 Task: Look for space in Palma di Montechiaro, Italy from 2nd June, 2023 to 15th June, 2023 for 2 adults in price range Rs.10000 to Rs.15000. Place can be entire place with 1  bedroom having 1 bed and 1 bathroom. Property type can be house, flat, guest house, hotel. Booking option can be shelf check-in. Required host language is English.
Action: Mouse moved to (499, 86)
Screenshot: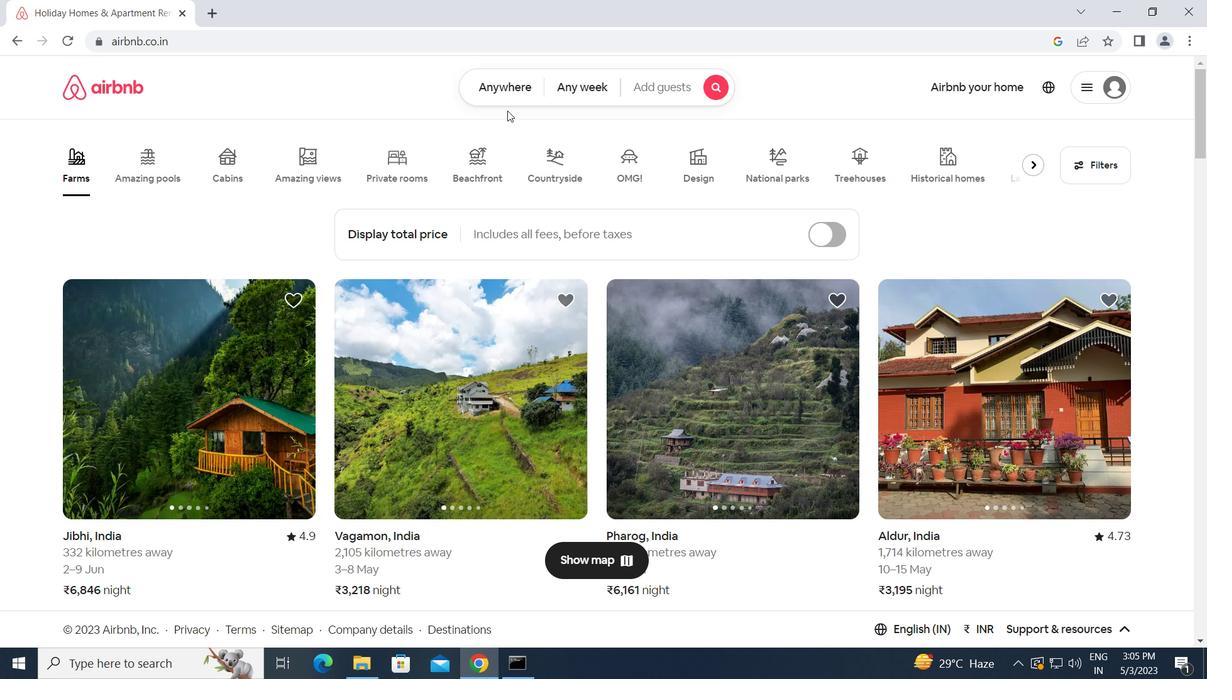 
Action: Mouse pressed left at (499, 86)
Screenshot: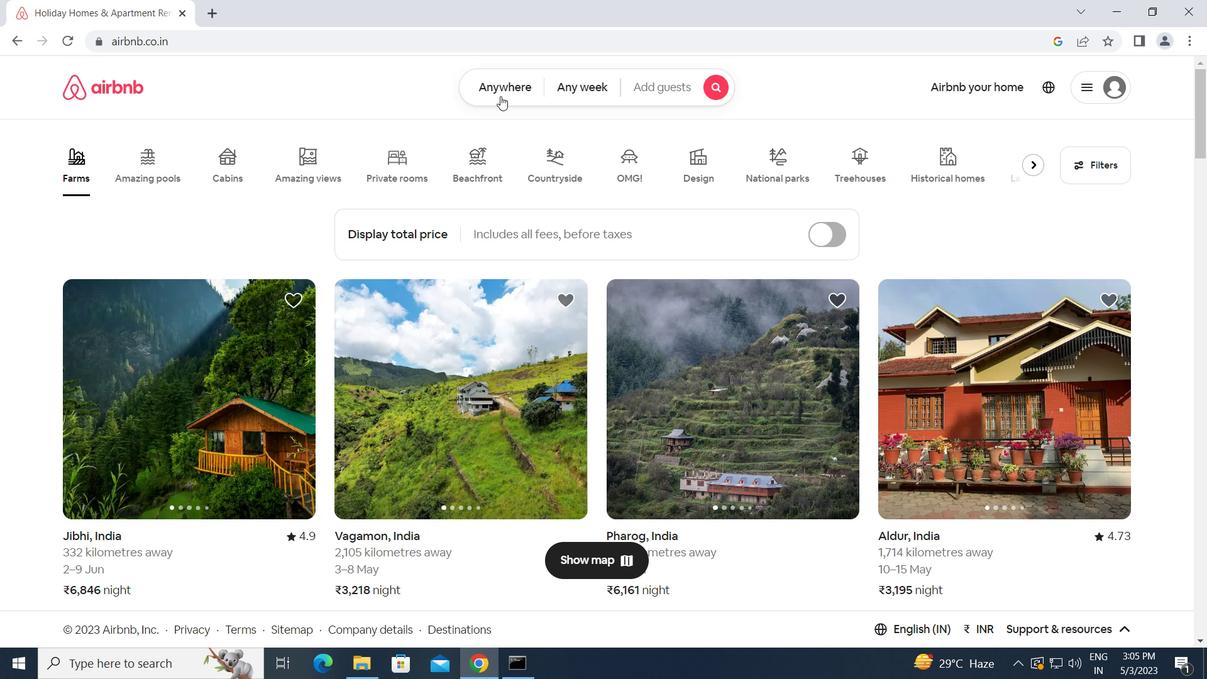 
Action: Mouse moved to (476, 138)
Screenshot: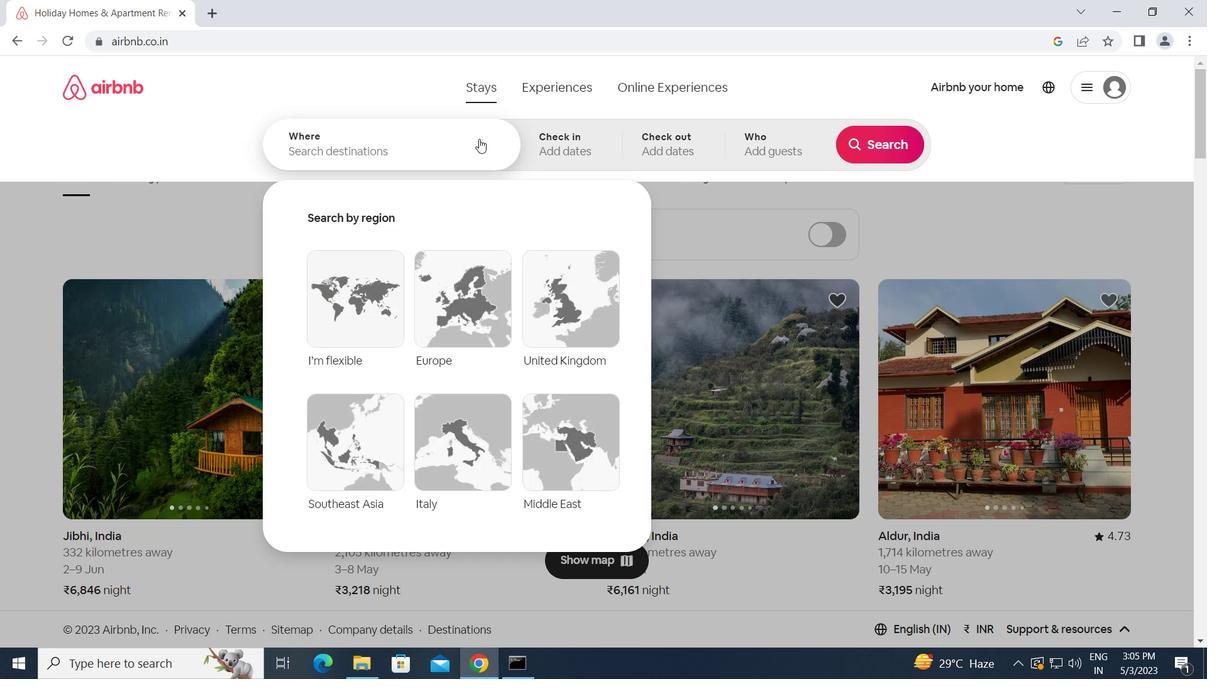
Action: Mouse pressed left at (476, 138)
Screenshot: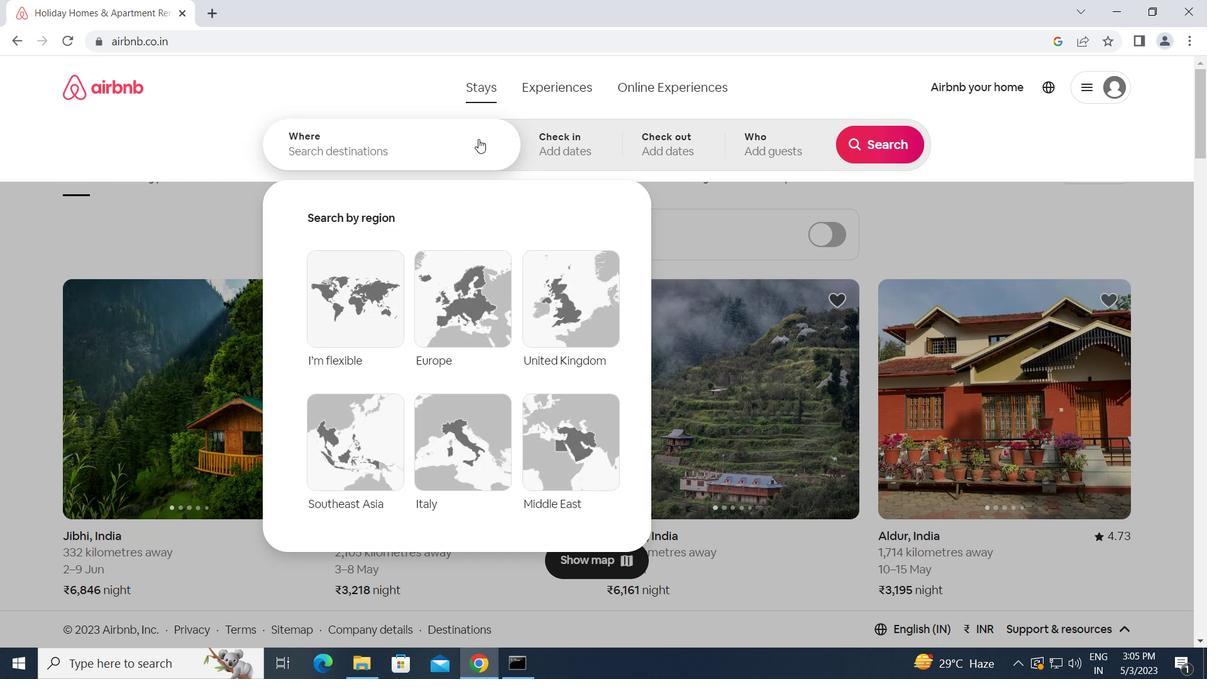 
Action: Key pressed <Key.caps_lock>m<Key.caps_lock>ontechiaro,<Key.space><Key.caps_lock>i<Key.caps_lock>taly<Key.enter>
Screenshot: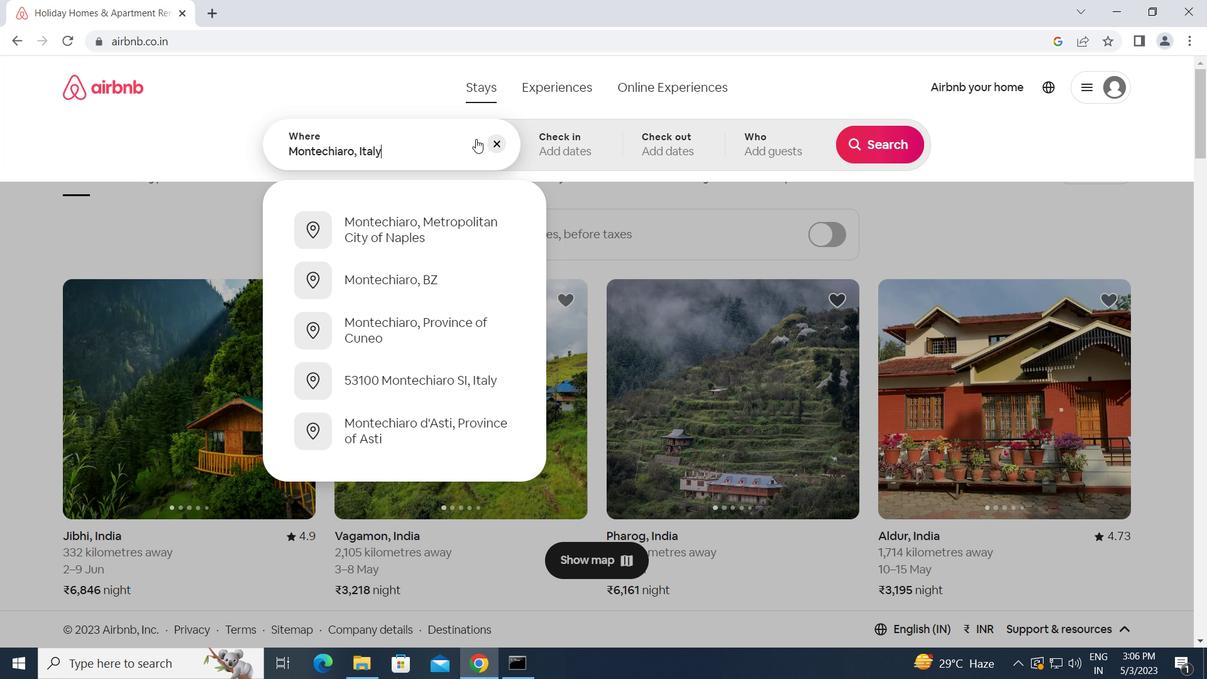 
Action: Mouse moved to (828, 330)
Screenshot: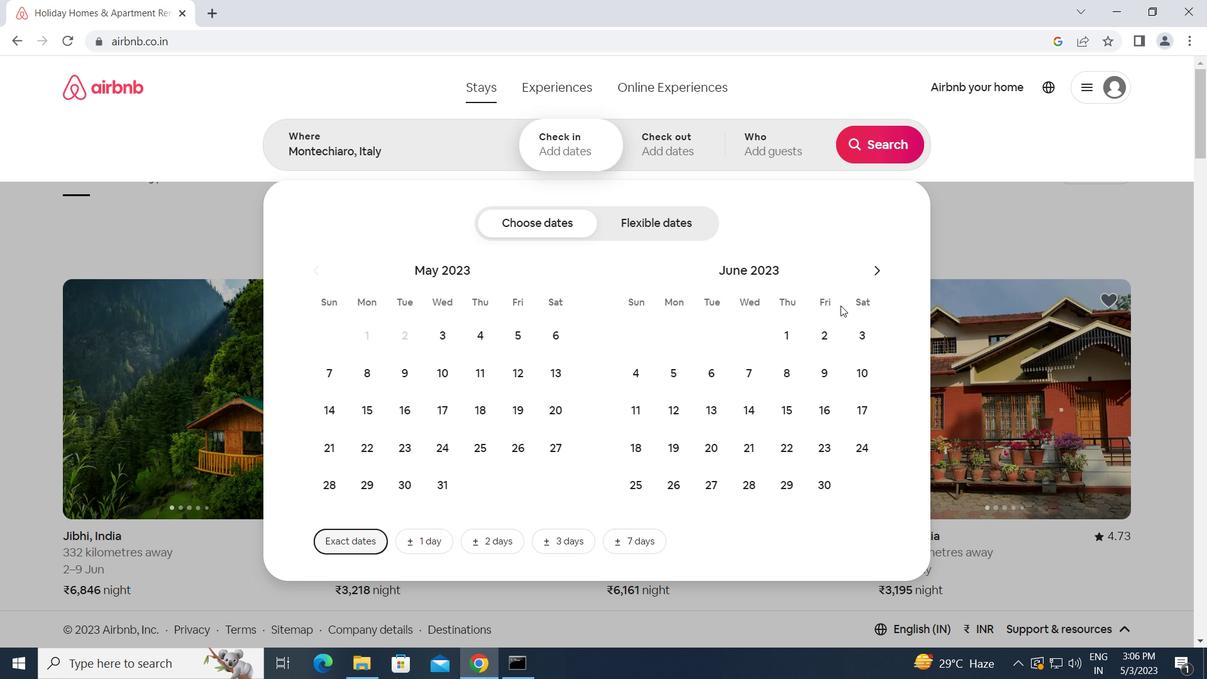 
Action: Mouse pressed left at (828, 330)
Screenshot: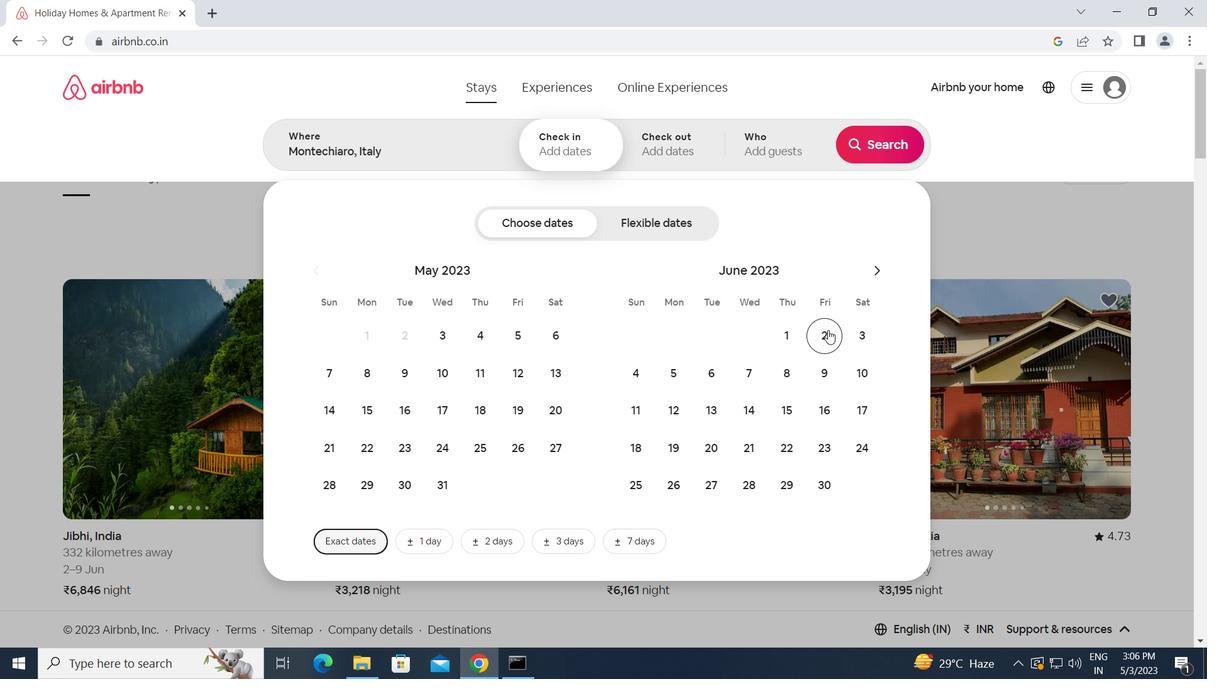 
Action: Mouse moved to (782, 411)
Screenshot: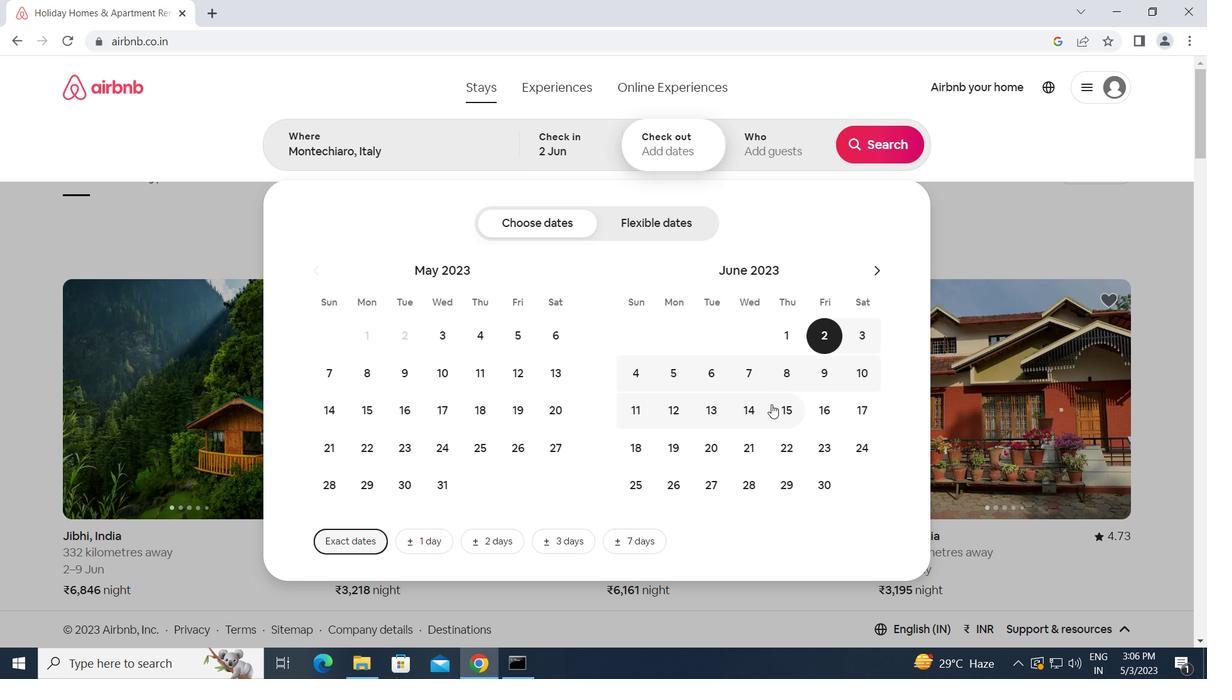 
Action: Mouse pressed left at (782, 411)
Screenshot: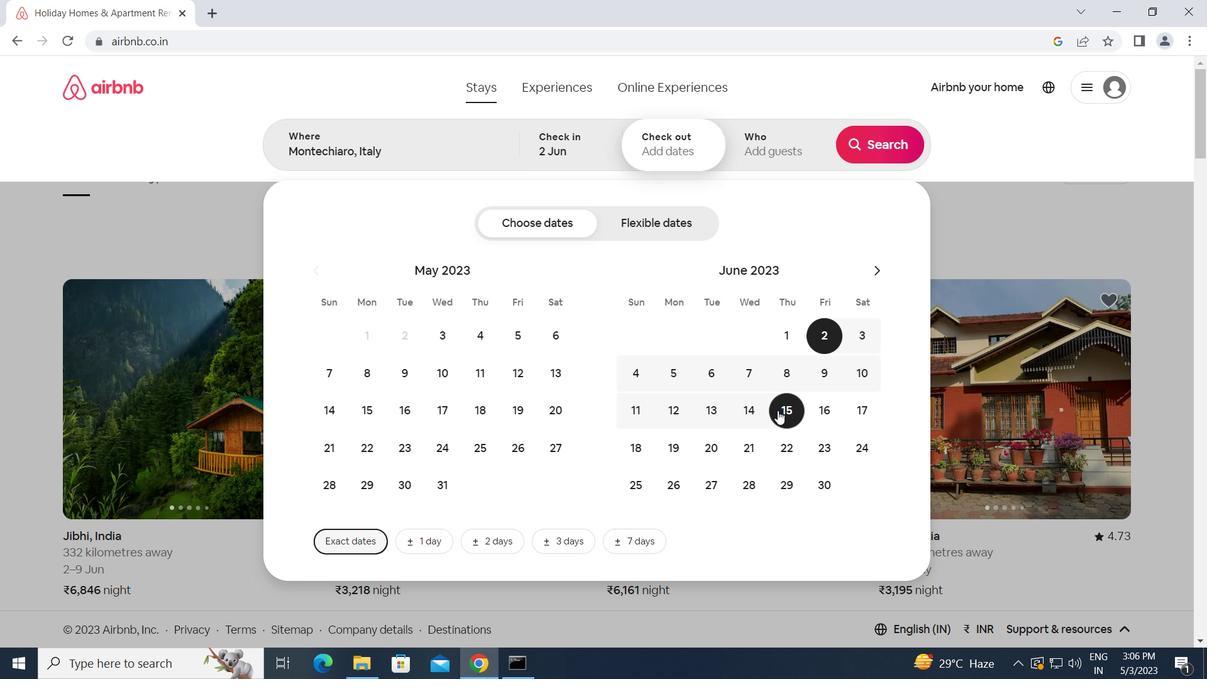 
Action: Mouse moved to (786, 147)
Screenshot: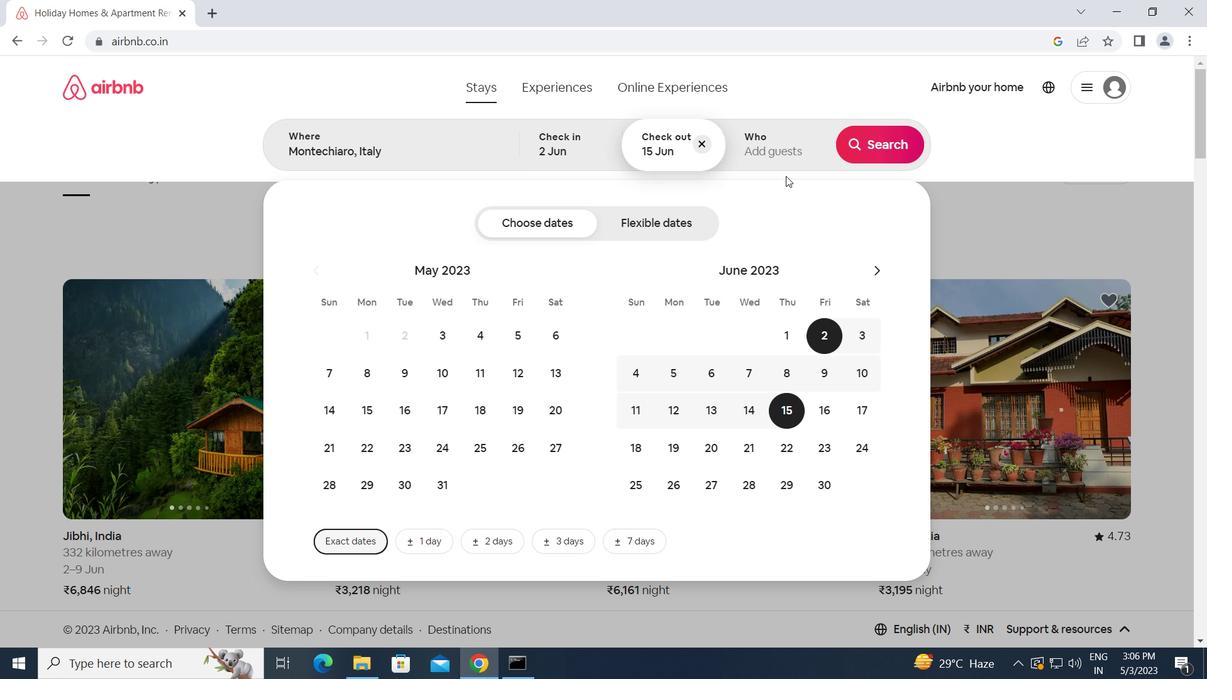 
Action: Mouse pressed left at (786, 147)
Screenshot: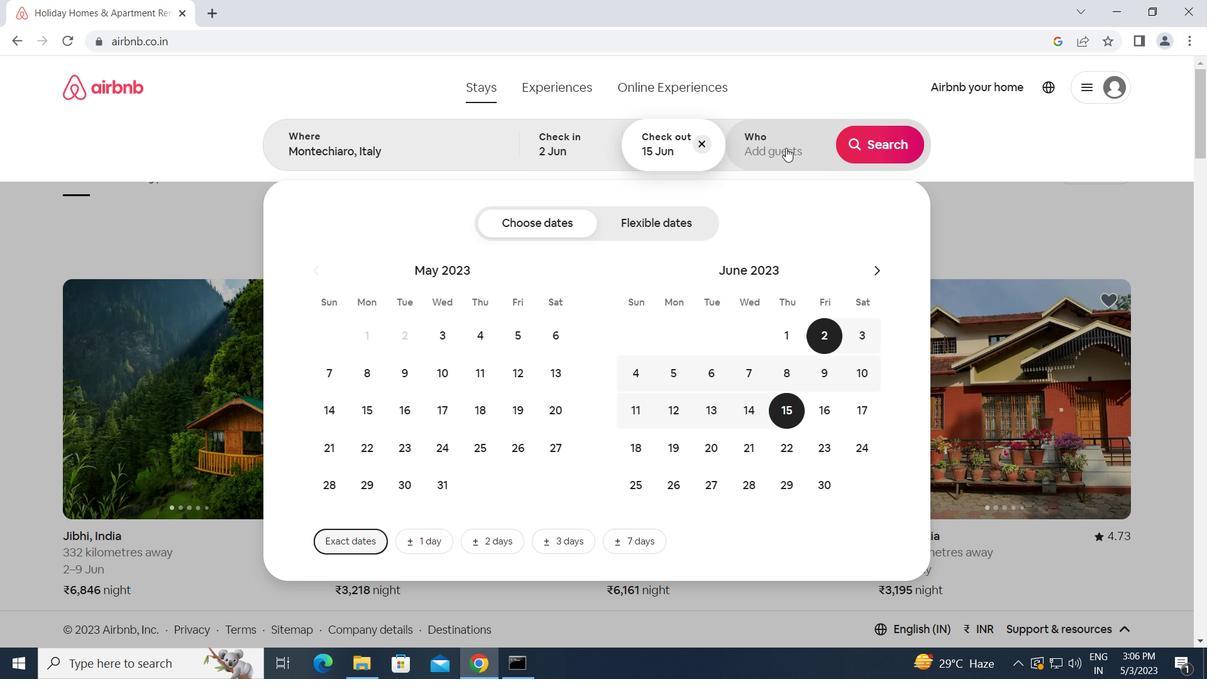 
Action: Mouse moved to (887, 230)
Screenshot: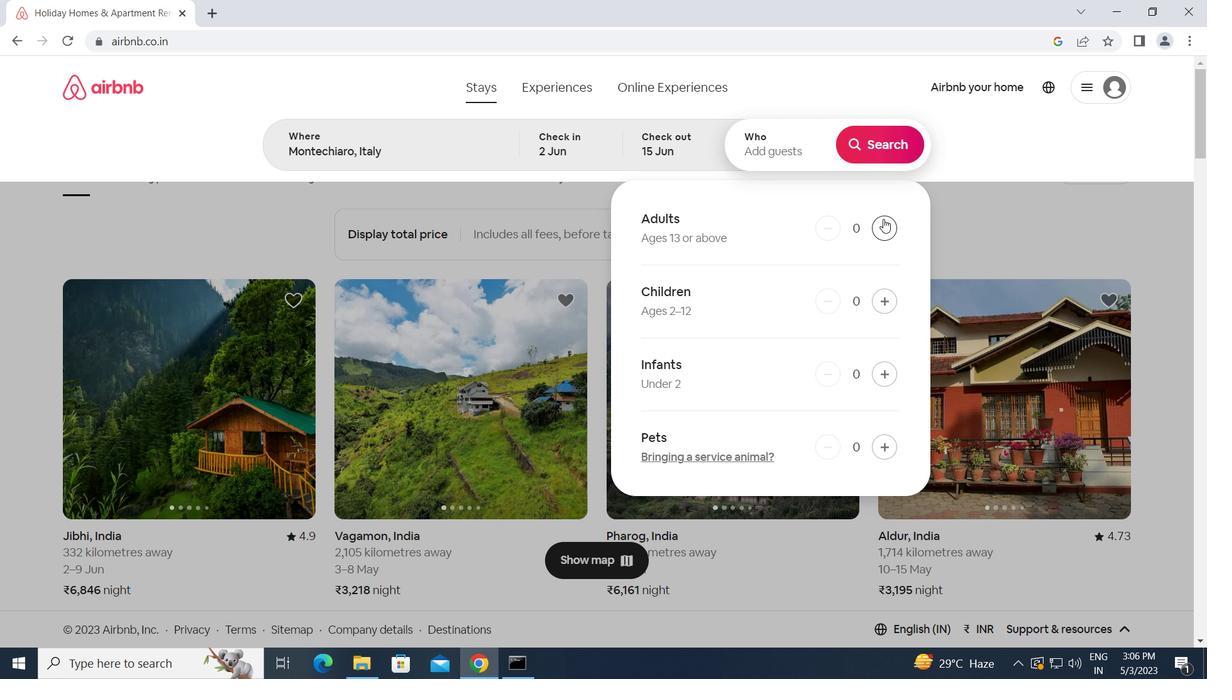 
Action: Mouse pressed left at (887, 230)
Screenshot: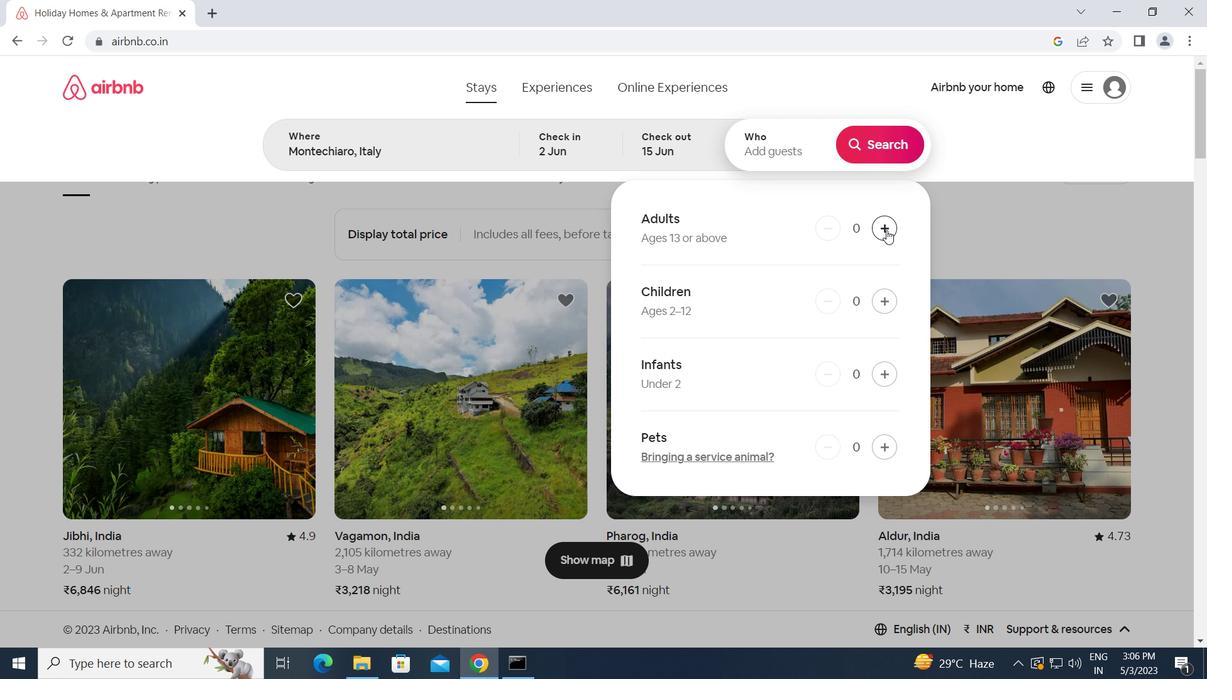 
Action: Mouse pressed left at (887, 230)
Screenshot: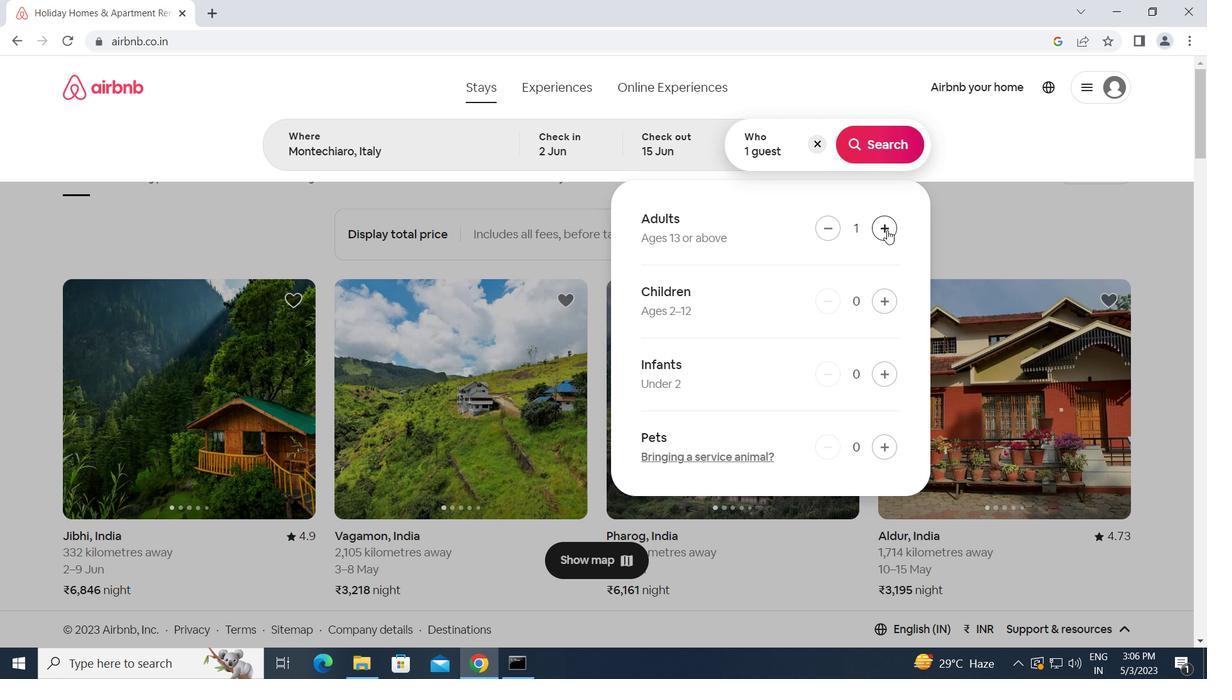 
Action: Mouse moved to (881, 139)
Screenshot: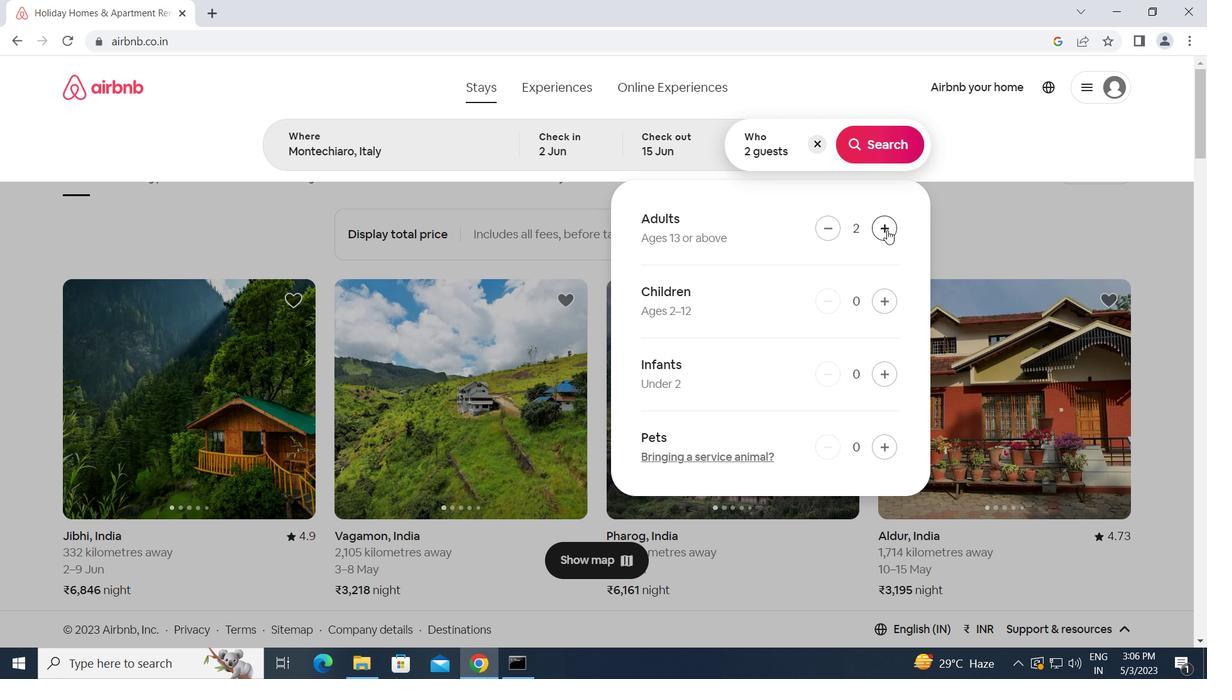 
Action: Mouse pressed left at (881, 139)
Screenshot: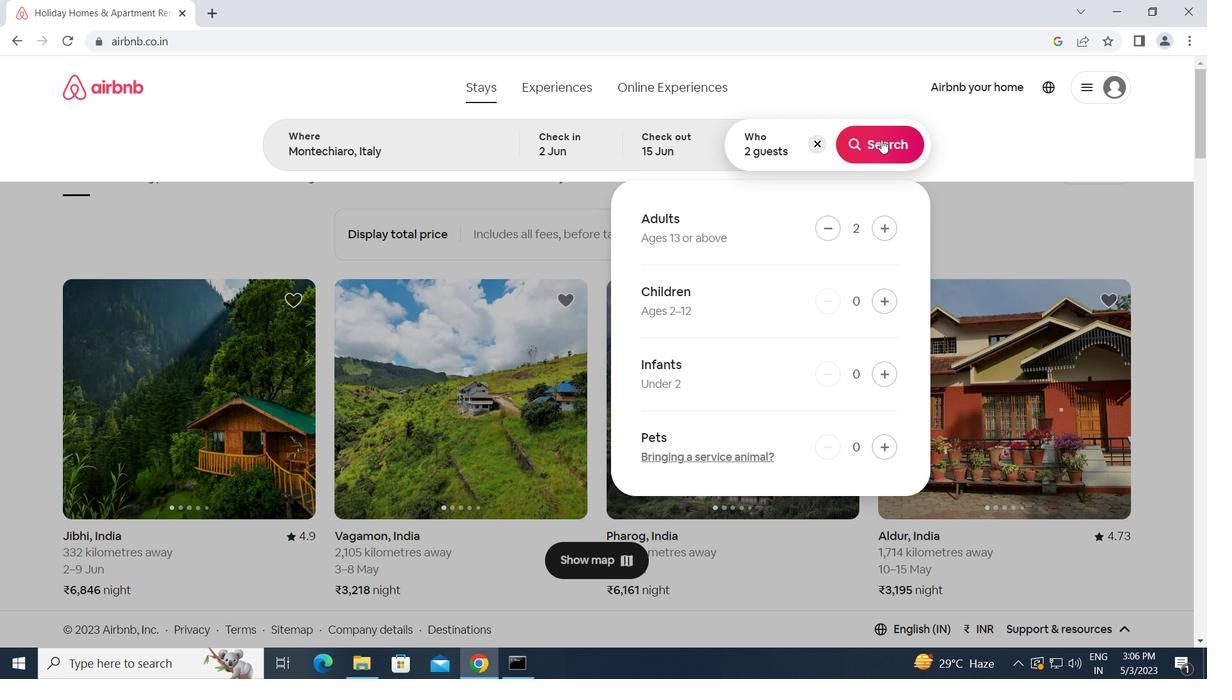 
Action: Mouse moved to (1146, 149)
Screenshot: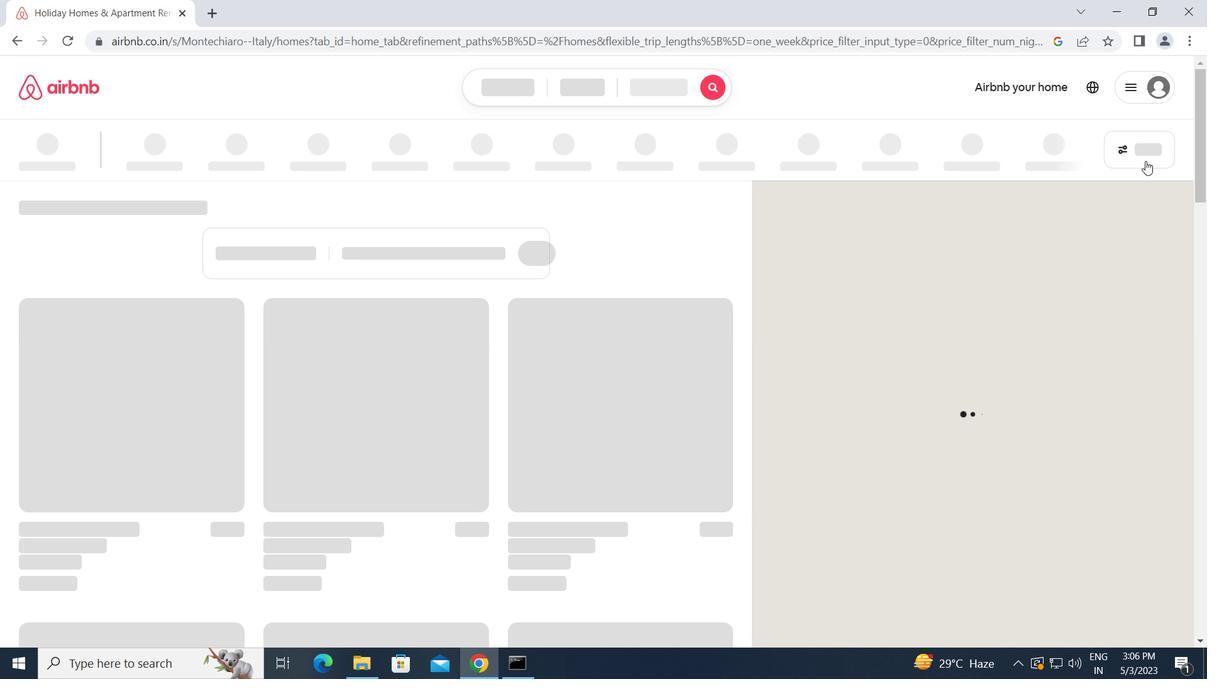 
Action: Mouse pressed left at (1146, 149)
Screenshot: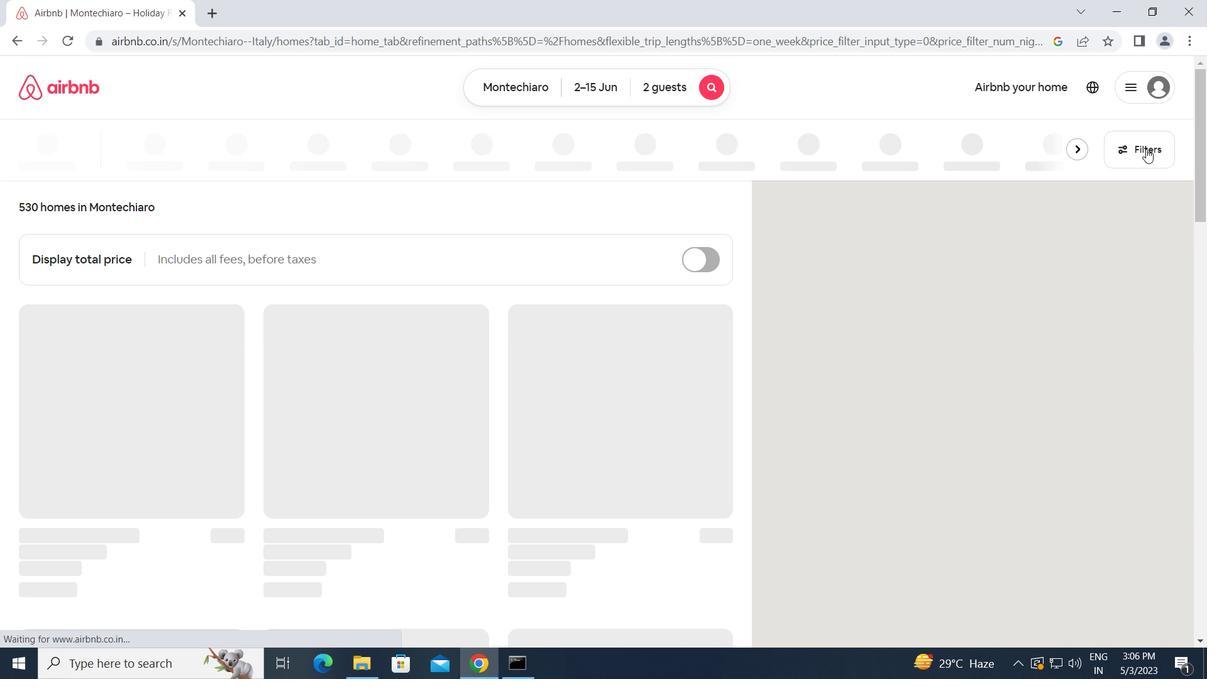 
Action: Mouse moved to (396, 349)
Screenshot: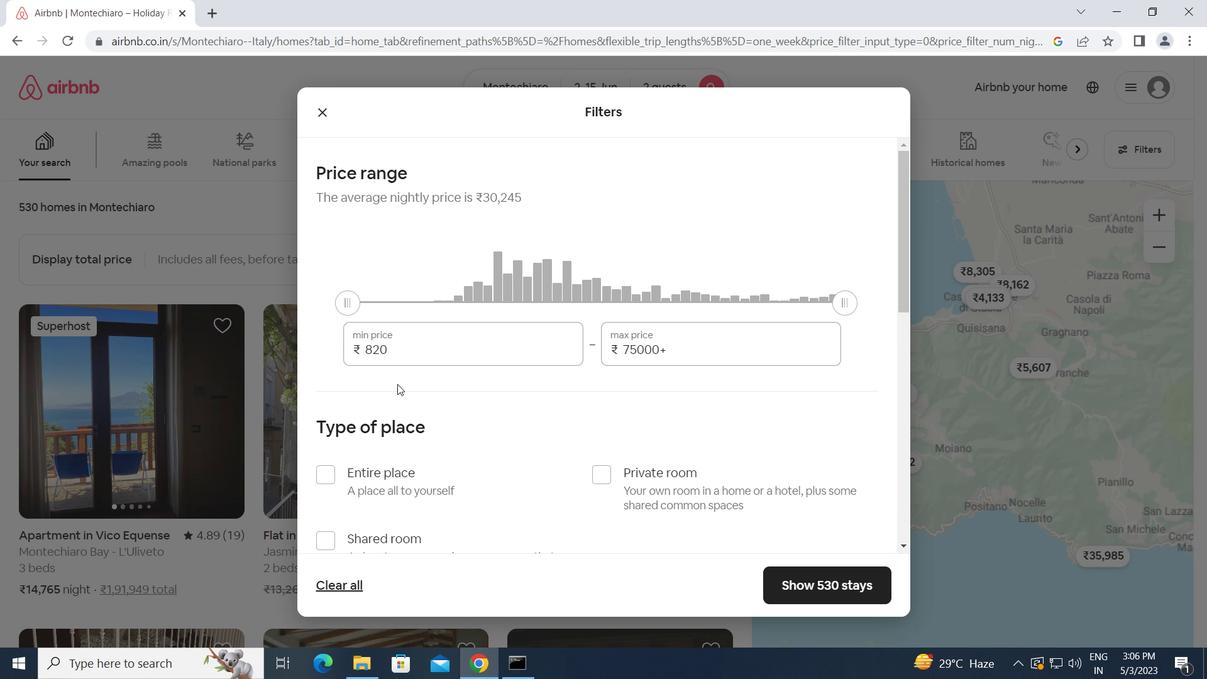
Action: Mouse pressed left at (396, 349)
Screenshot: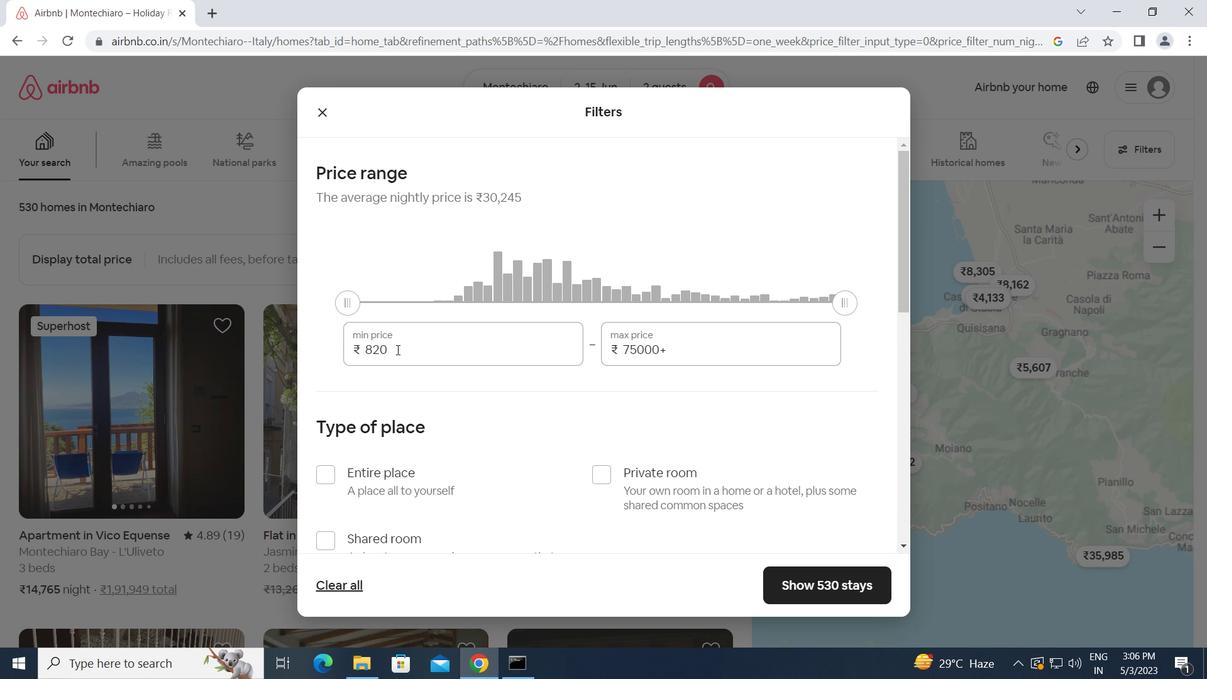 
Action: Mouse moved to (360, 357)
Screenshot: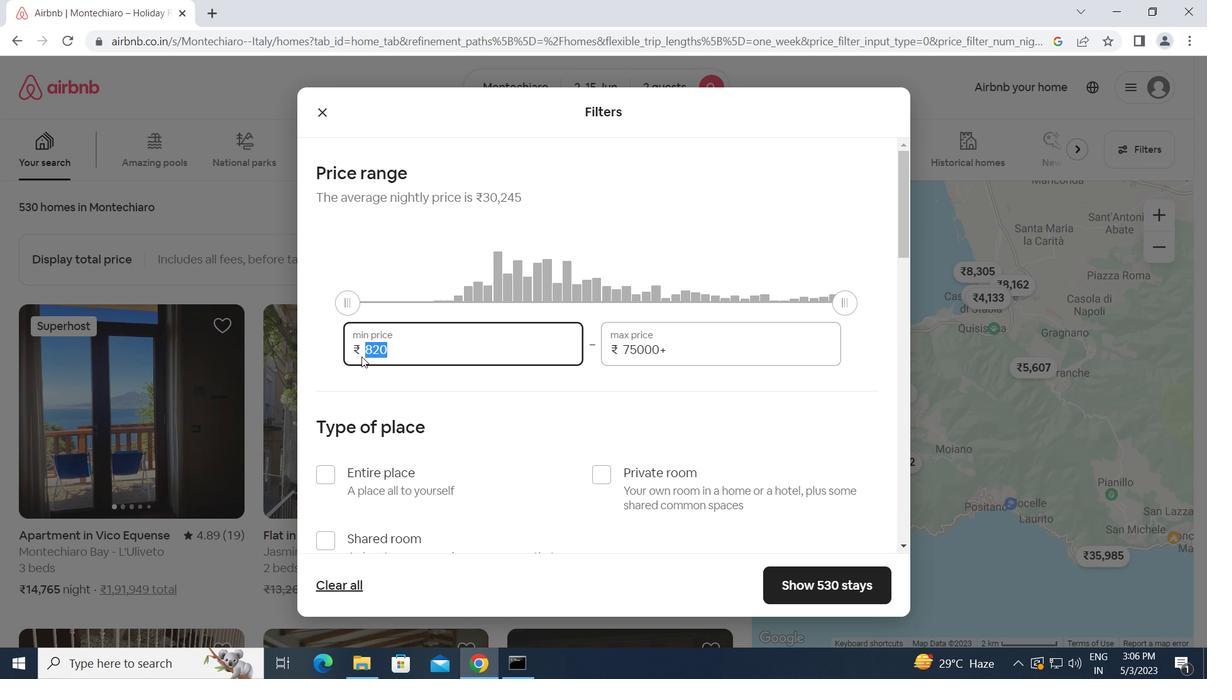 
Action: Key pressed 15<Key.backspace>0000<Key.tab>15000
Screenshot: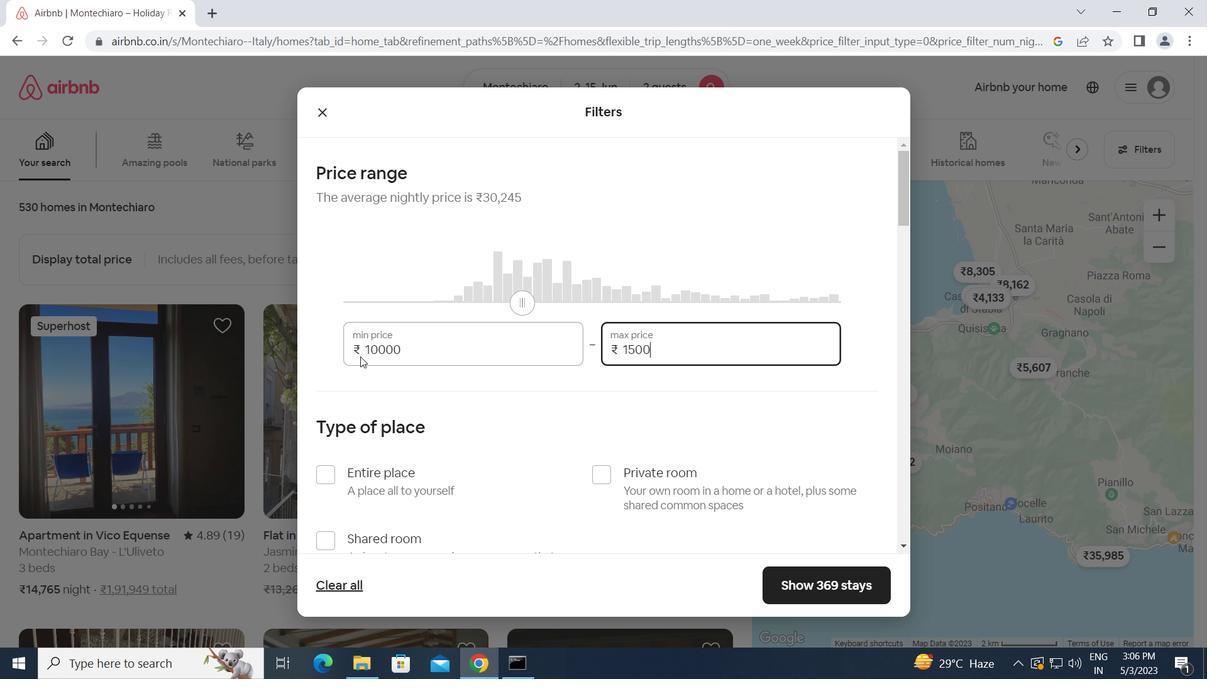 
Action: Mouse moved to (325, 477)
Screenshot: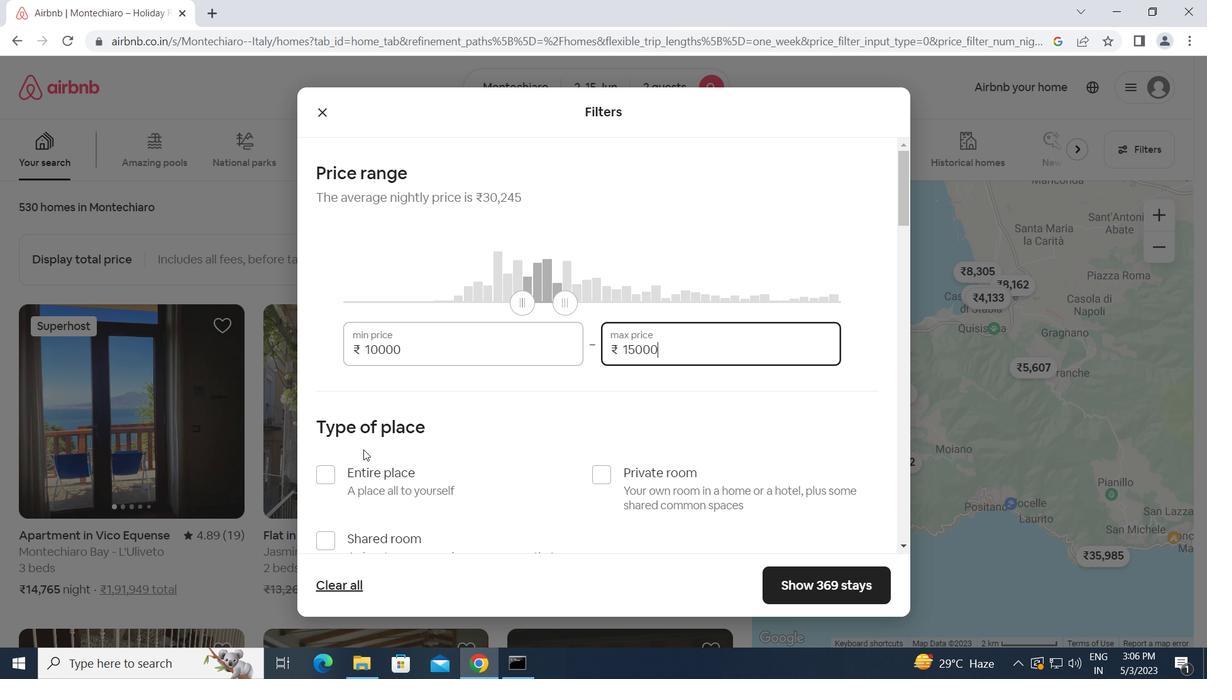 
Action: Mouse pressed left at (325, 477)
Screenshot: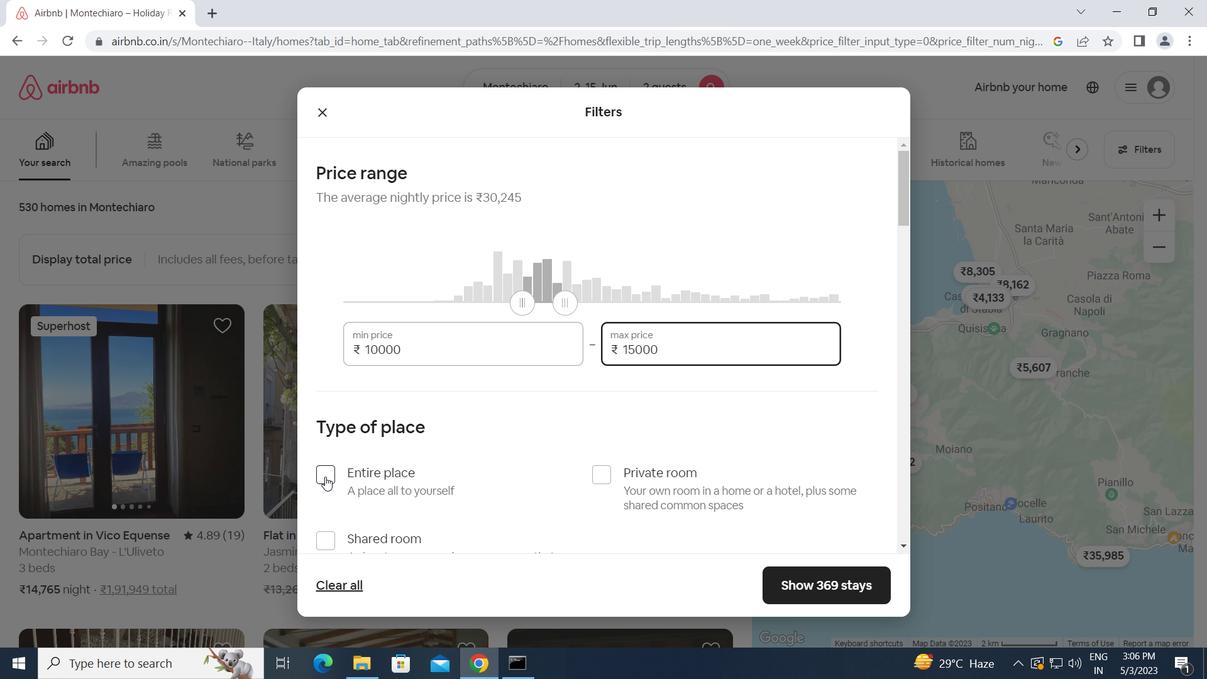 
Action: Mouse moved to (426, 477)
Screenshot: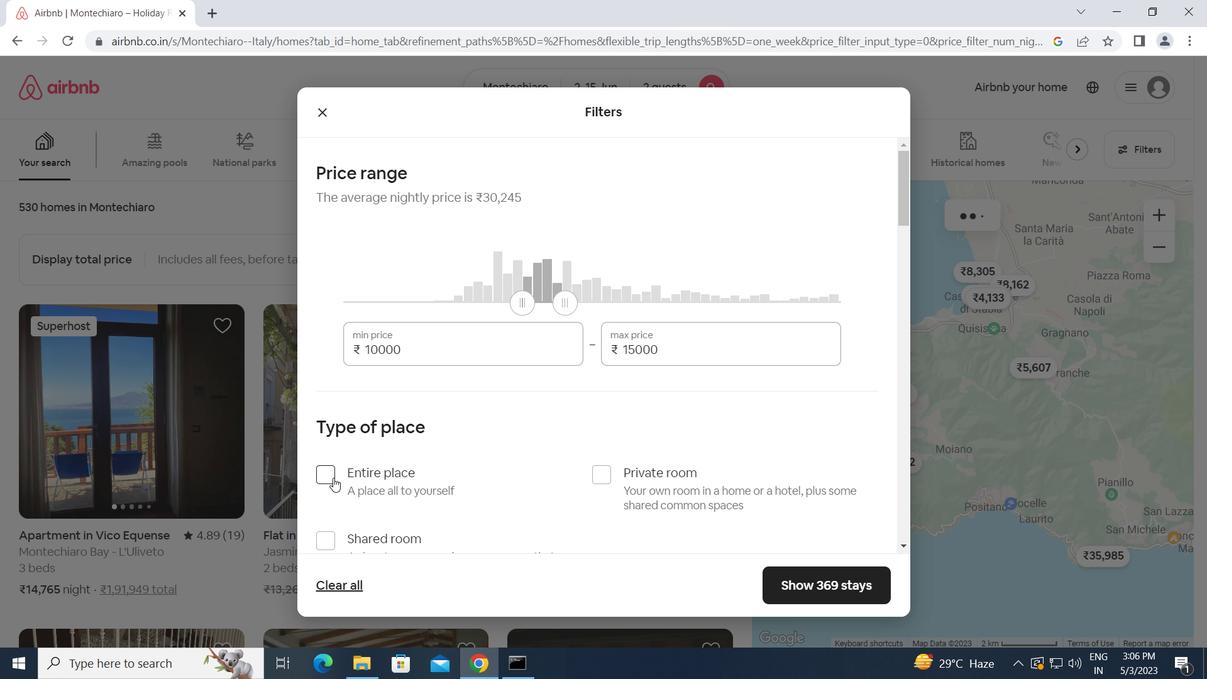 
Action: Mouse scrolled (426, 477) with delta (0, 0)
Screenshot: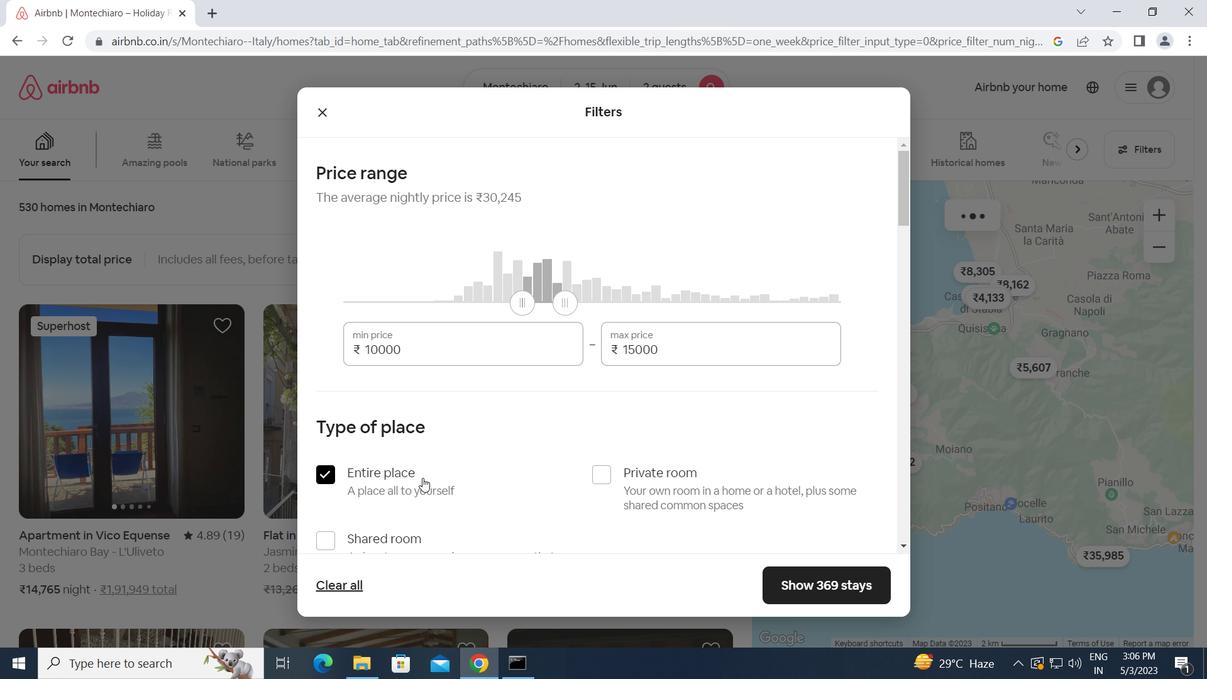 
Action: Mouse scrolled (426, 477) with delta (0, 0)
Screenshot: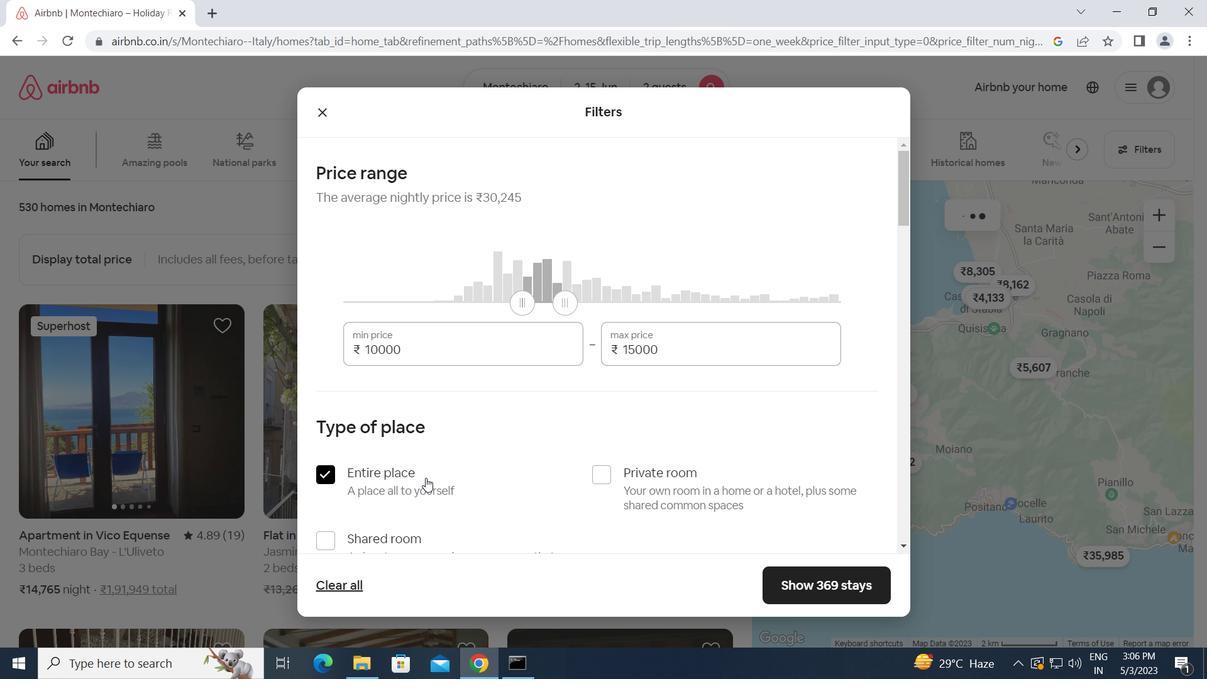
Action: Mouse scrolled (426, 477) with delta (0, 0)
Screenshot: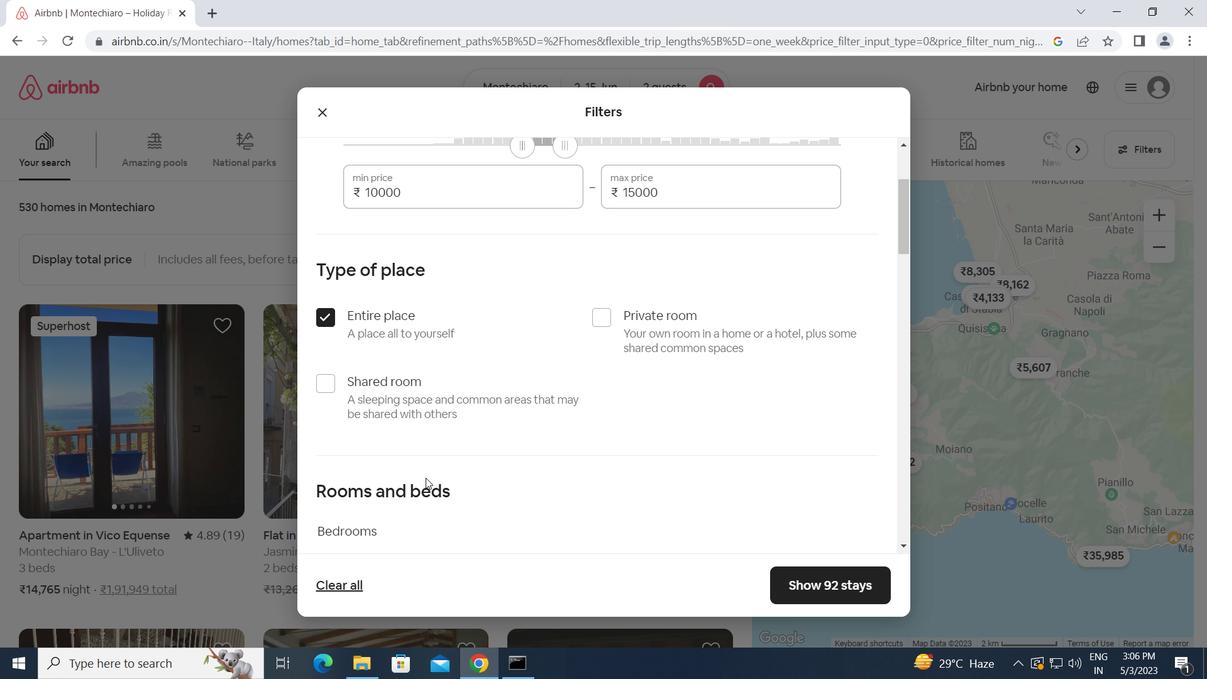 
Action: Mouse scrolled (426, 477) with delta (0, 0)
Screenshot: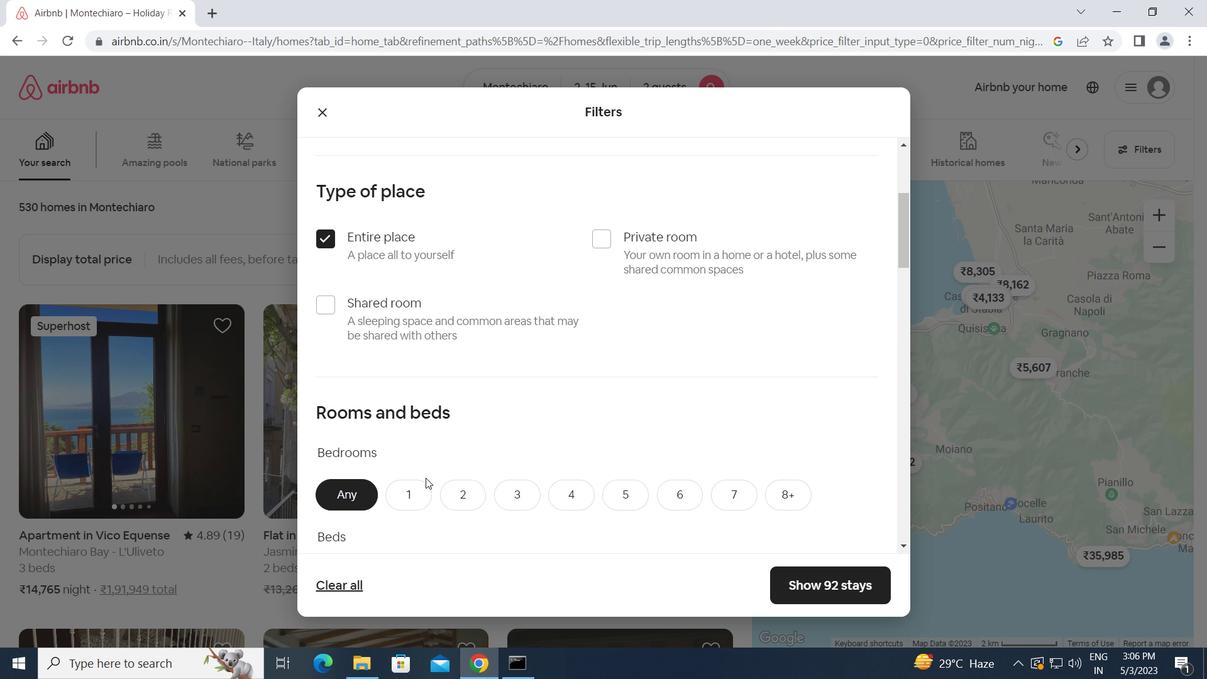 
Action: Mouse moved to (416, 420)
Screenshot: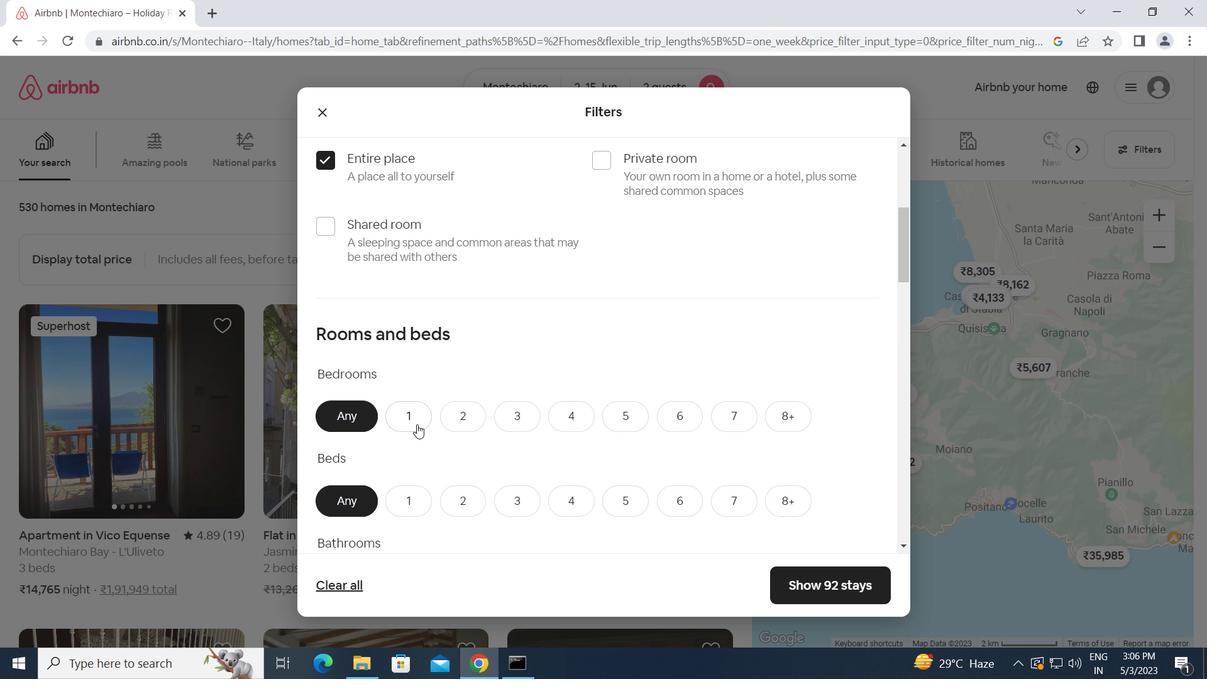 
Action: Mouse pressed left at (416, 420)
Screenshot: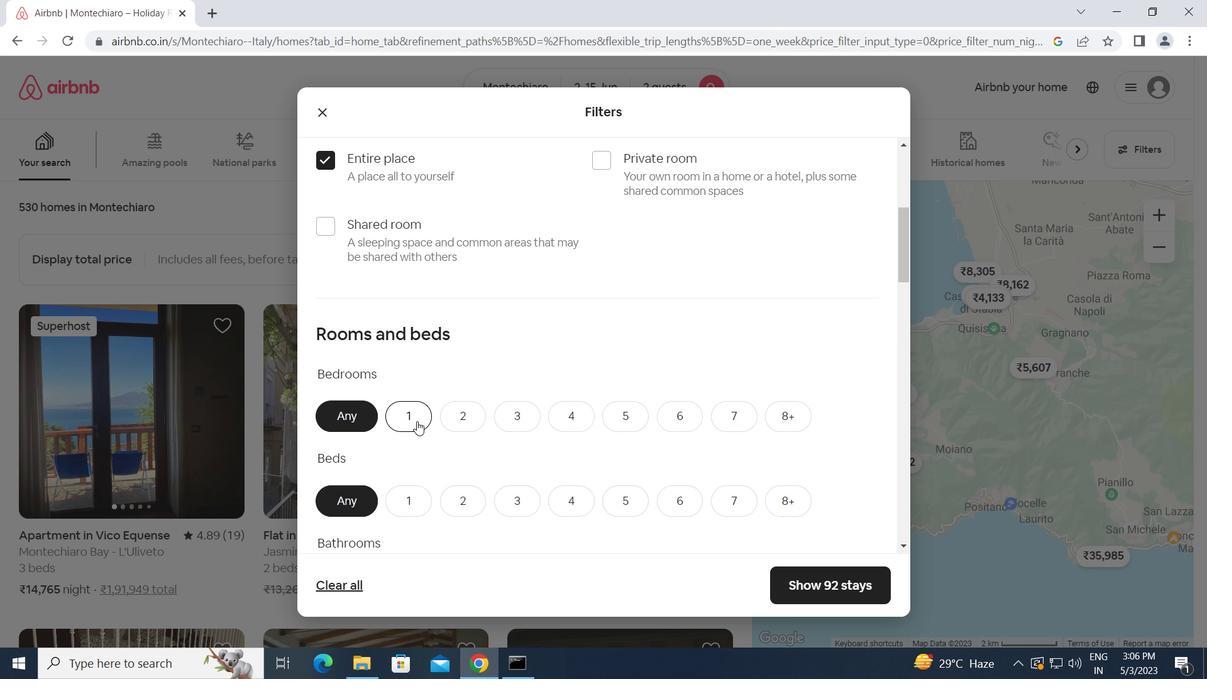 
Action: Mouse moved to (410, 495)
Screenshot: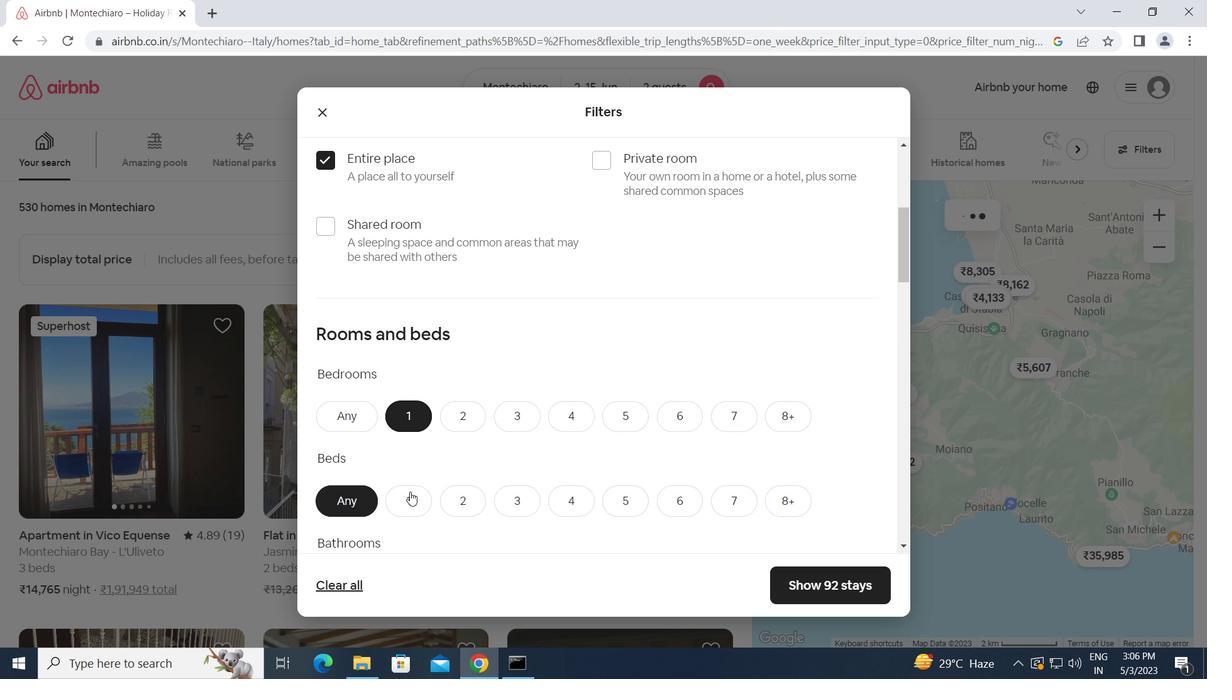 
Action: Mouse pressed left at (410, 495)
Screenshot: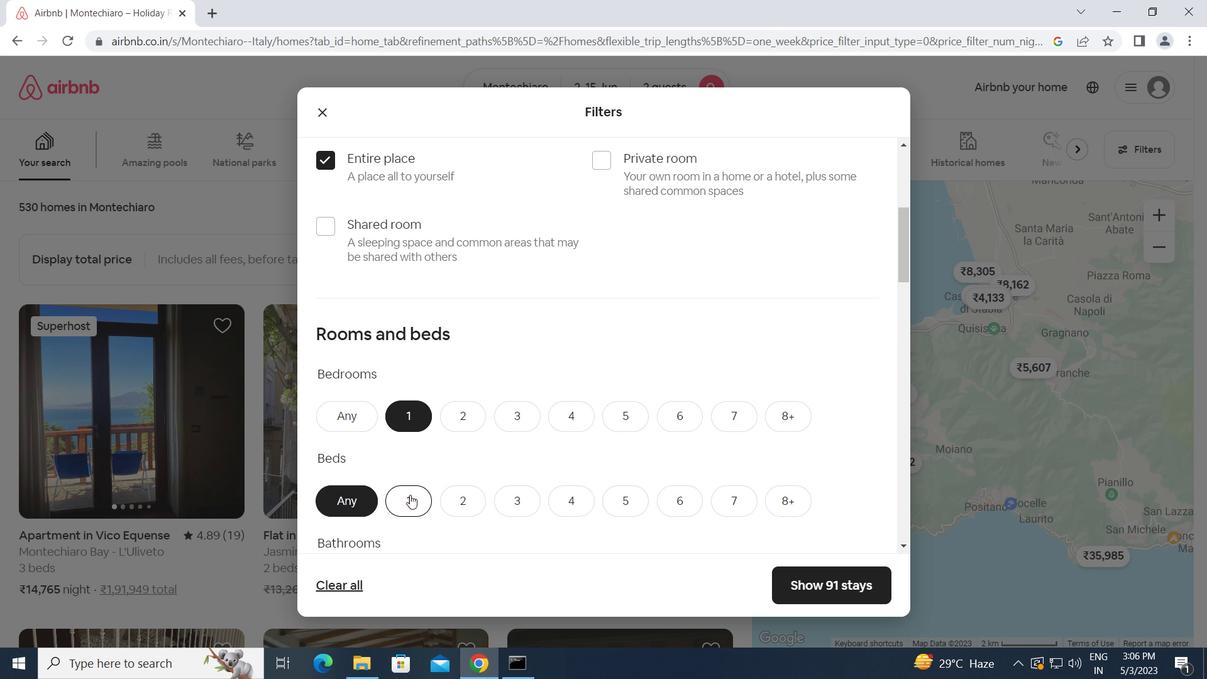 
Action: Mouse scrolled (410, 494) with delta (0, 0)
Screenshot: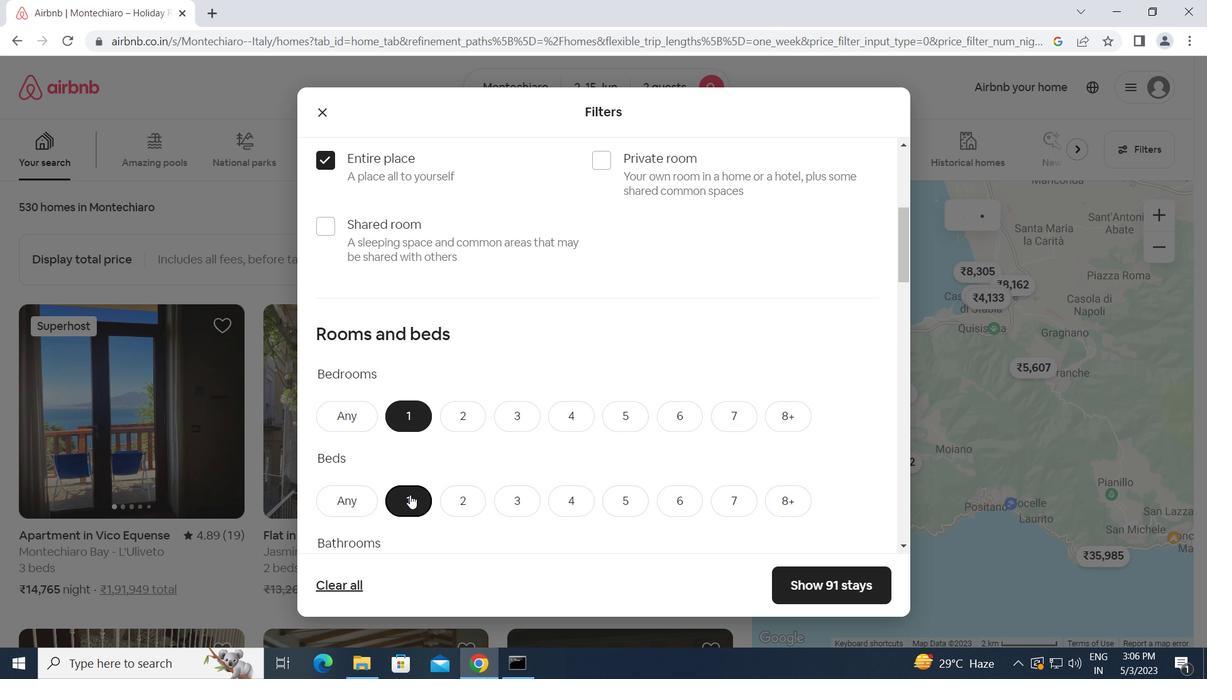
Action: Mouse scrolled (410, 494) with delta (0, 0)
Screenshot: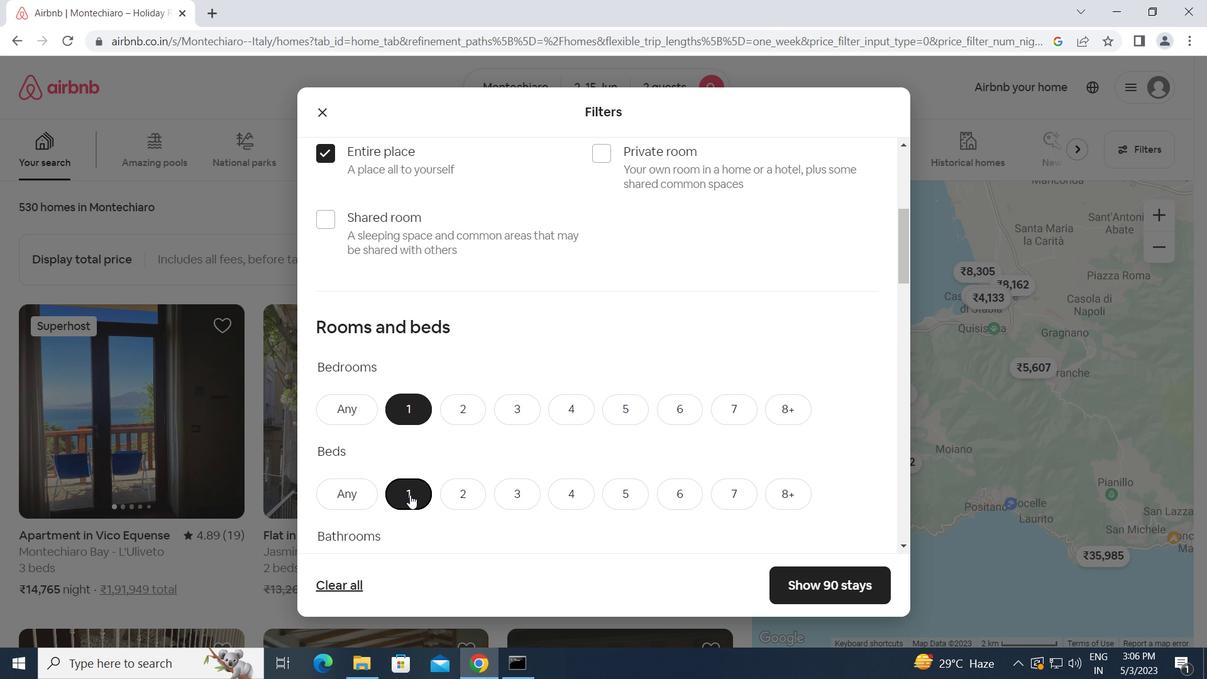 
Action: Mouse moved to (411, 427)
Screenshot: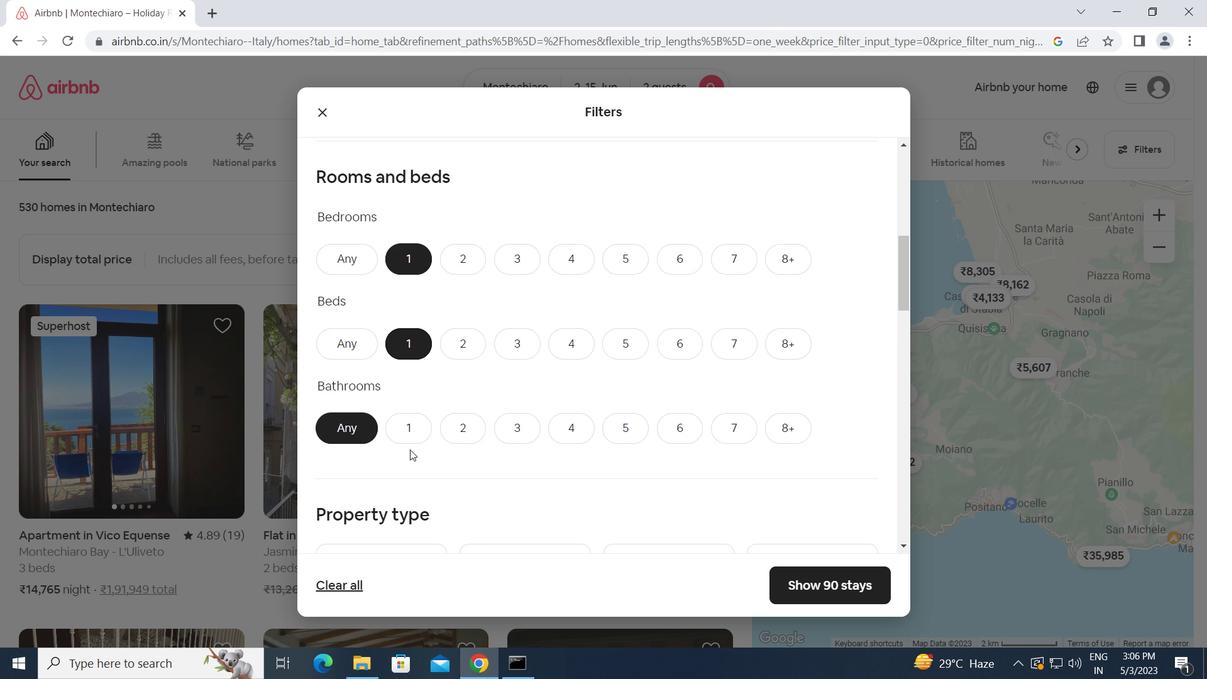 
Action: Mouse pressed left at (411, 427)
Screenshot: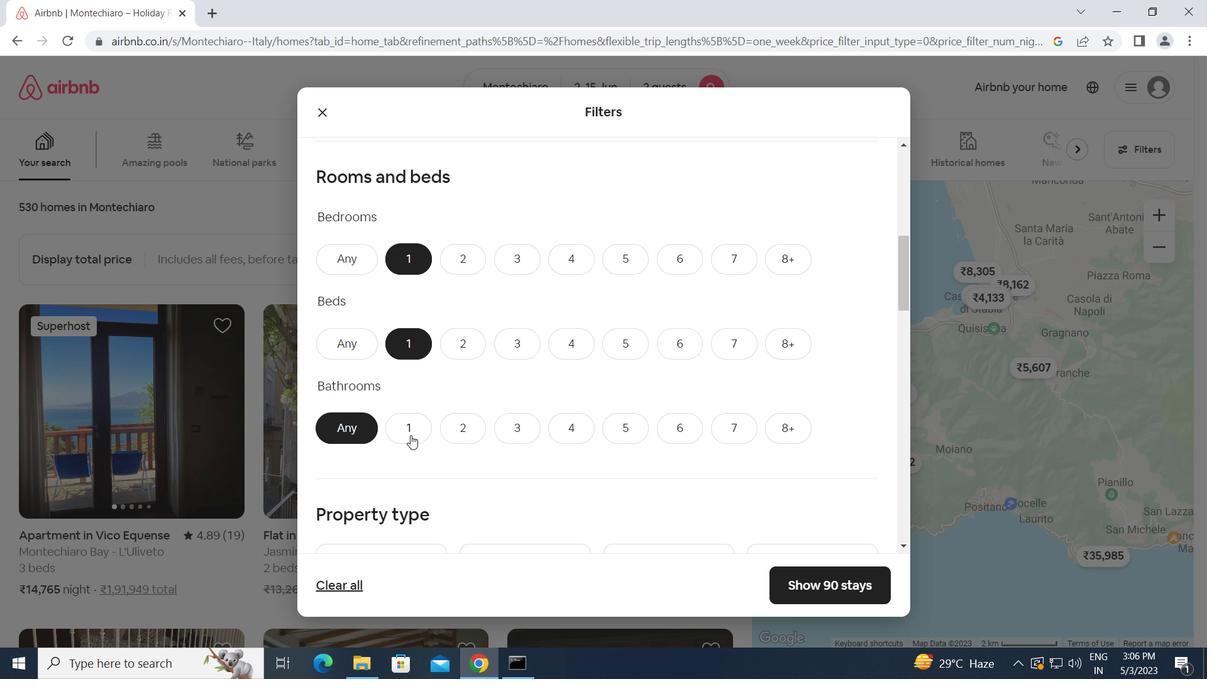
Action: Mouse moved to (476, 465)
Screenshot: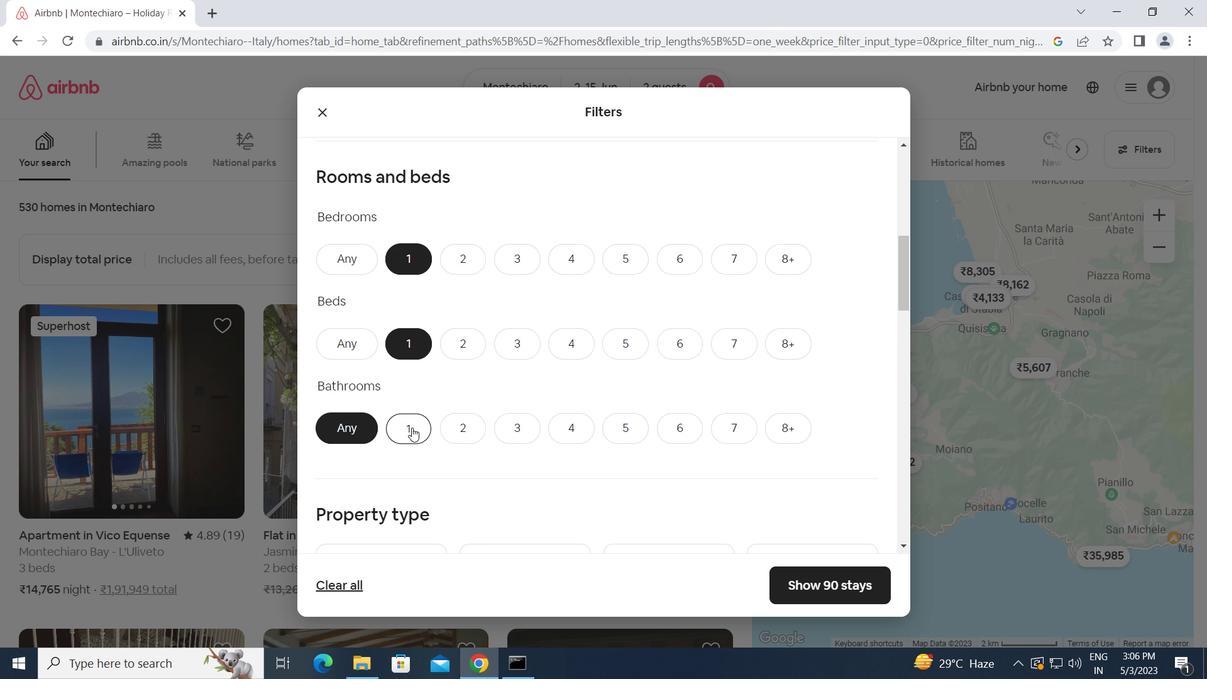 
Action: Mouse scrolled (476, 464) with delta (0, 0)
Screenshot: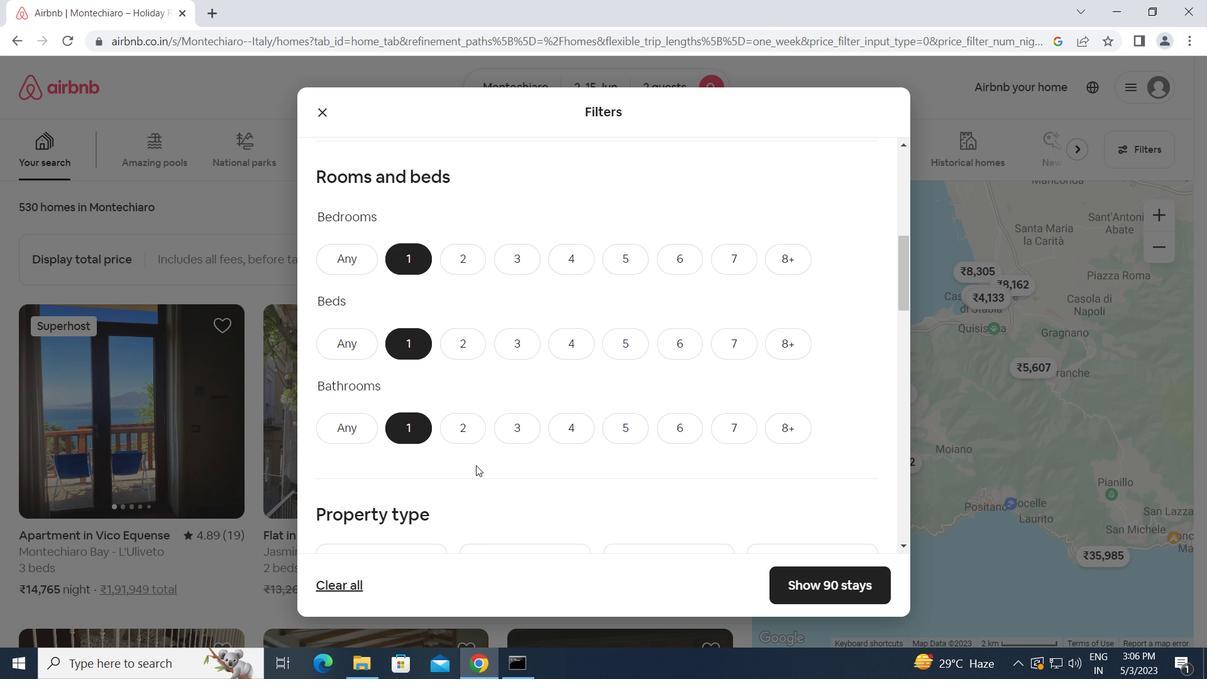 
Action: Mouse scrolled (476, 464) with delta (0, 0)
Screenshot: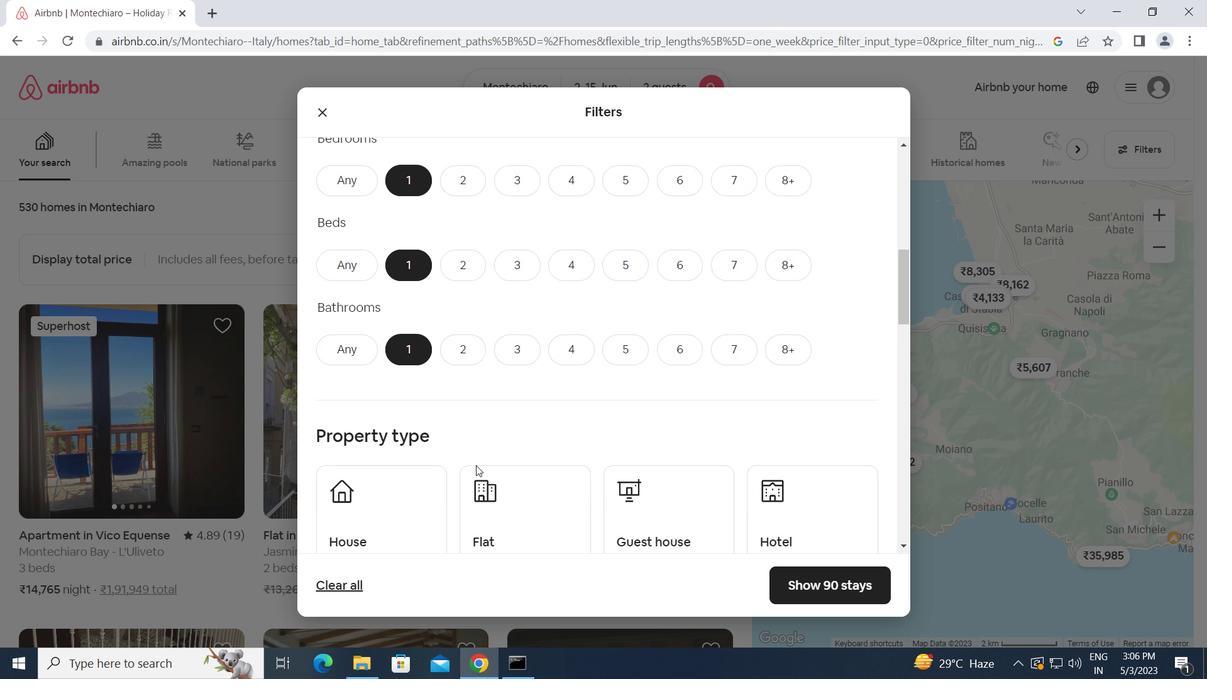 
Action: Mouse moved to (376, 433)
Screenshot: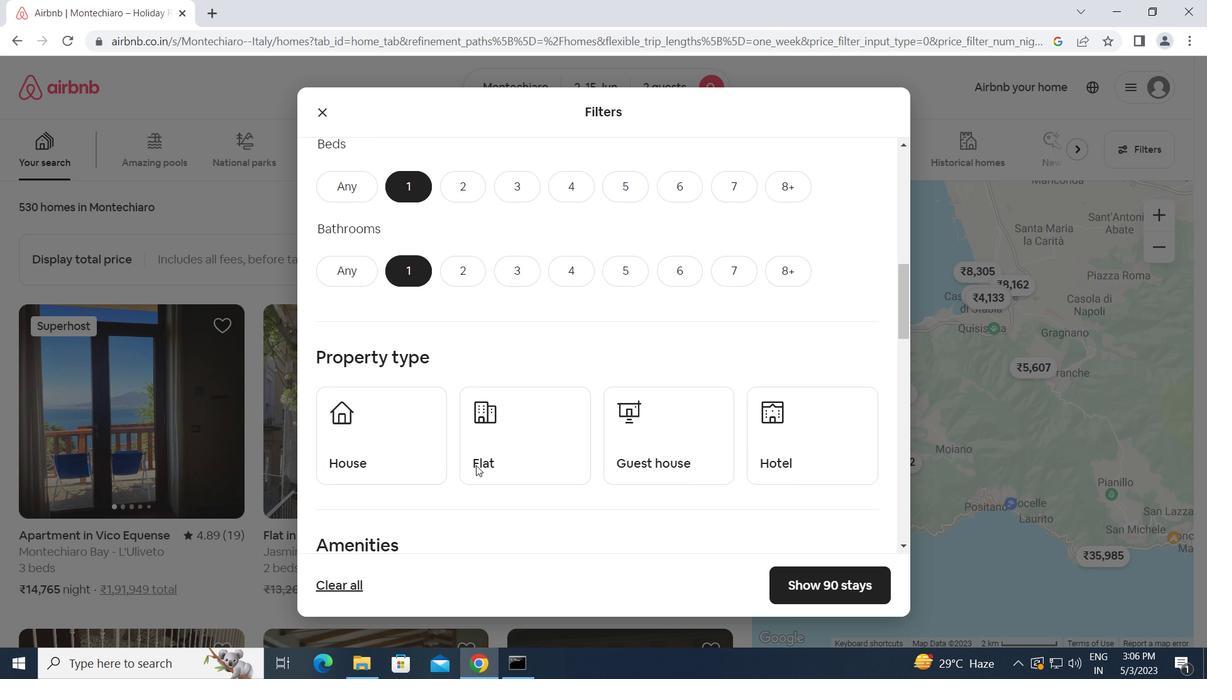 
Action: Mouse pressed left at (376, 433)
Screenshot: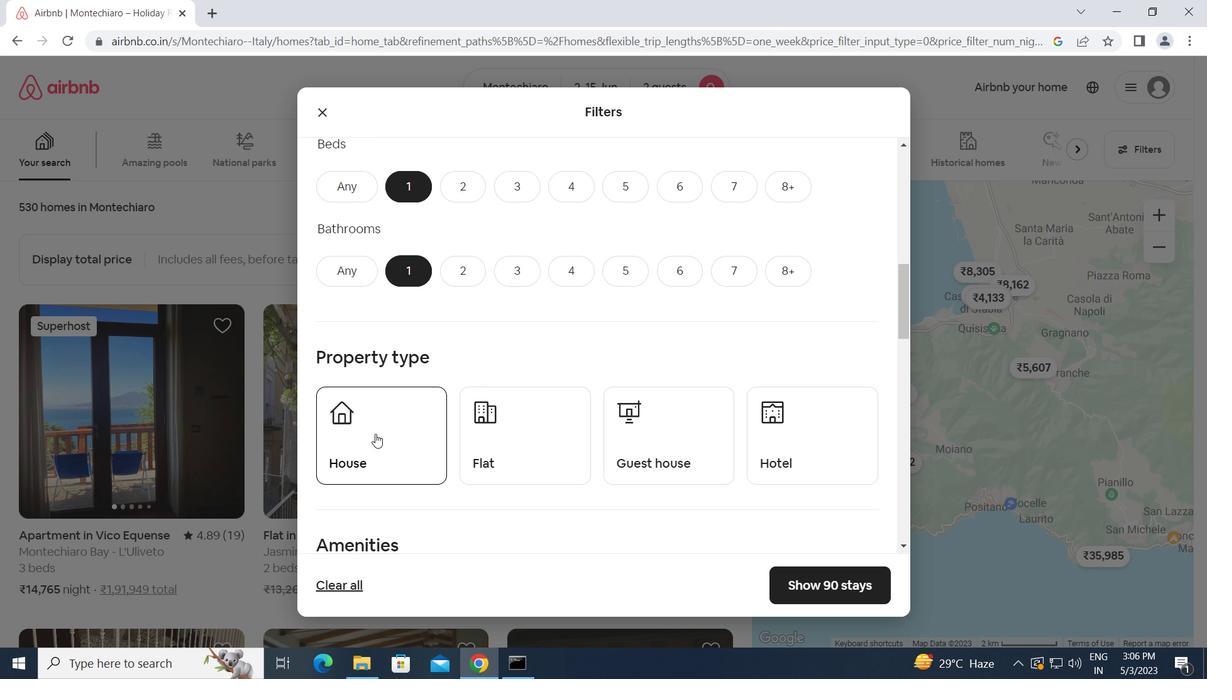 
Action: Mouse moved to (508, 452)
Screenshot: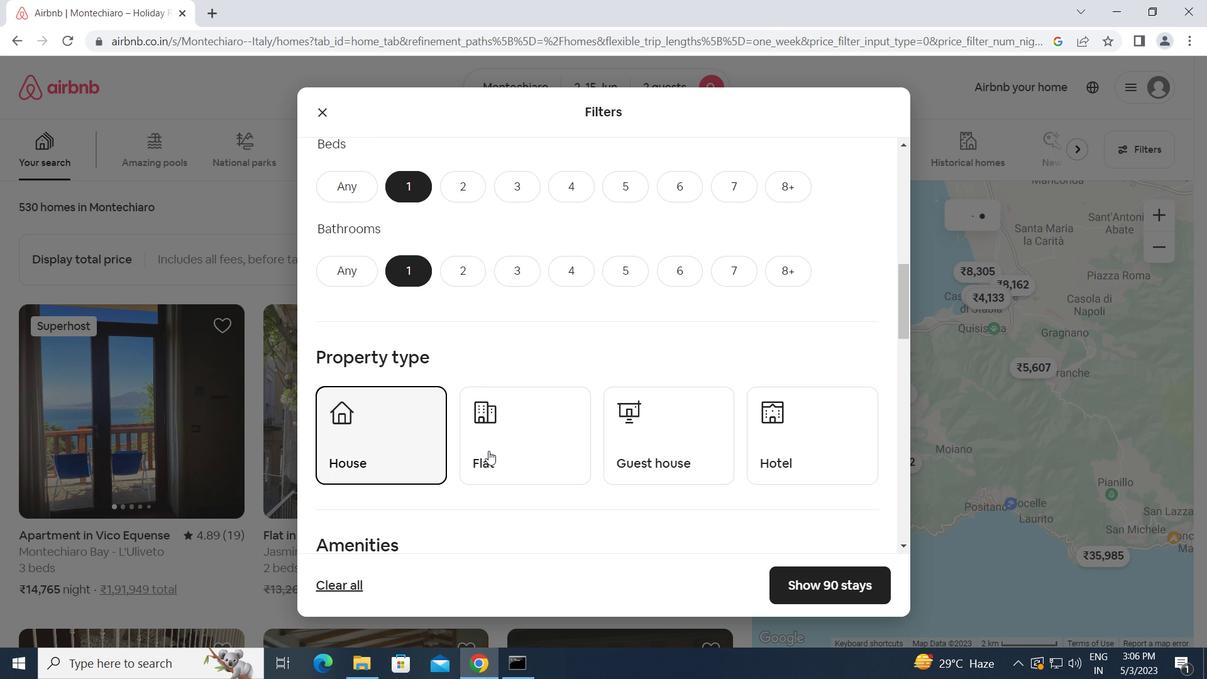 
Action: Mouse pressed left at (508, 452)
Screenshot: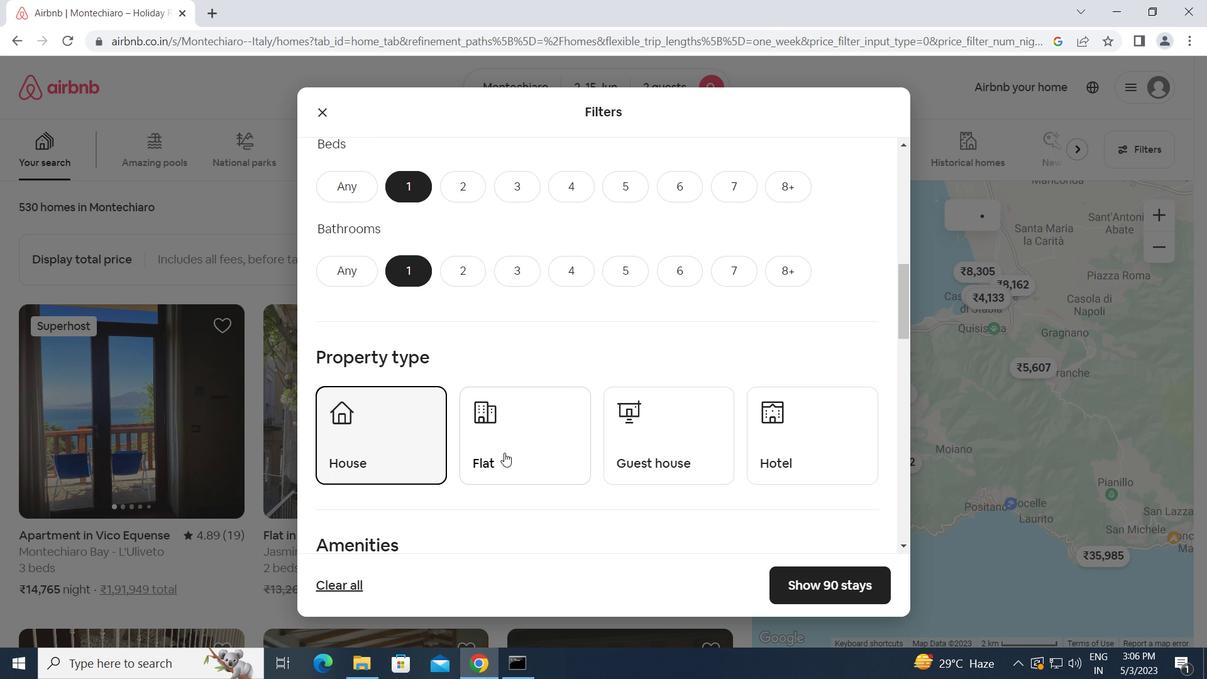 
Action: Mouse moved to (658, 453)
Screenshot: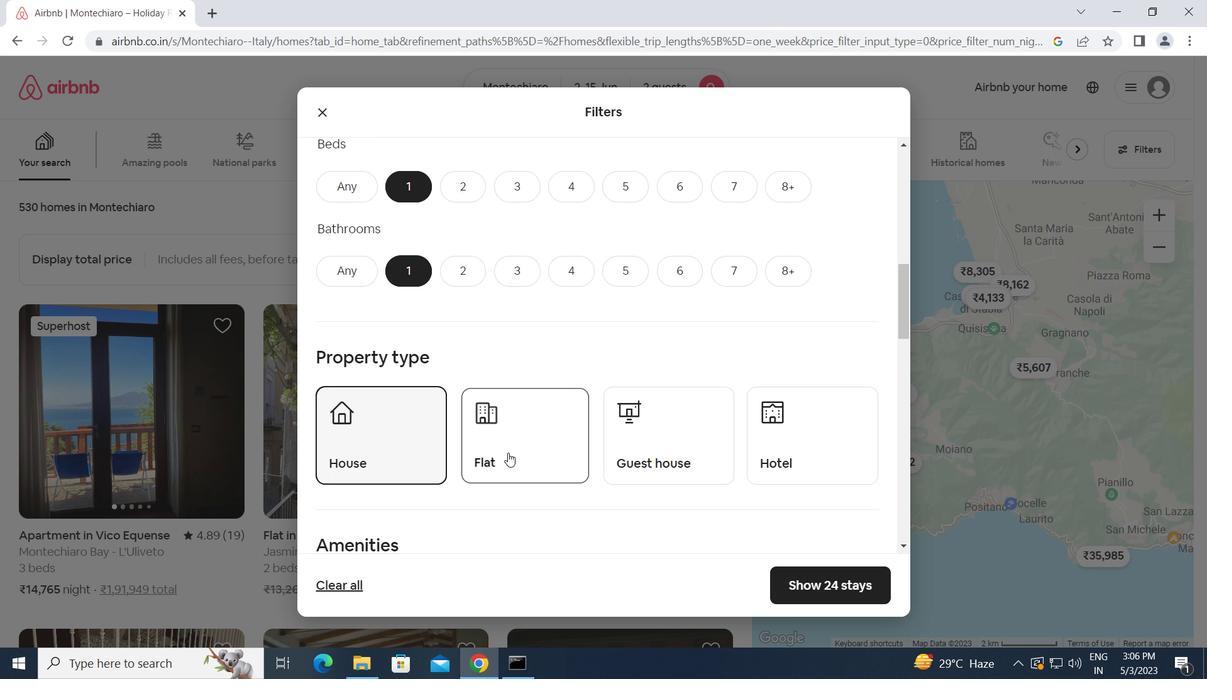 
Action: Mouse pressed left at (658, 453)
Screenshot: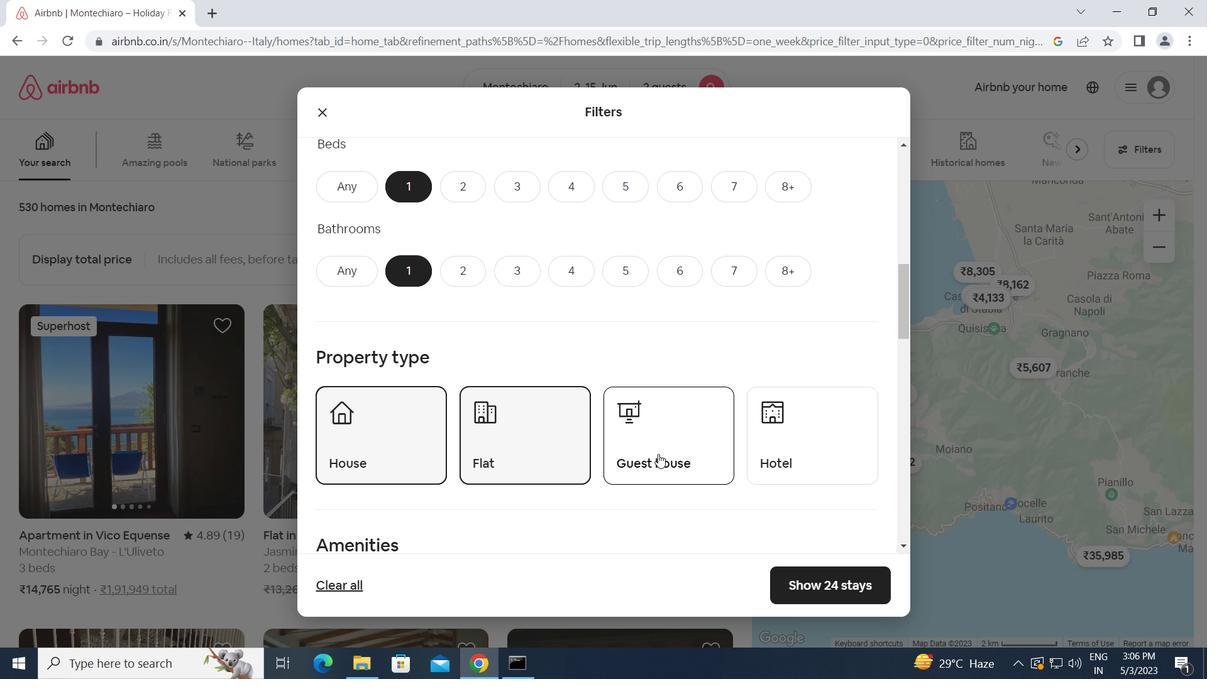 
Action: Mouse moved to (793, 467)
Screenshot: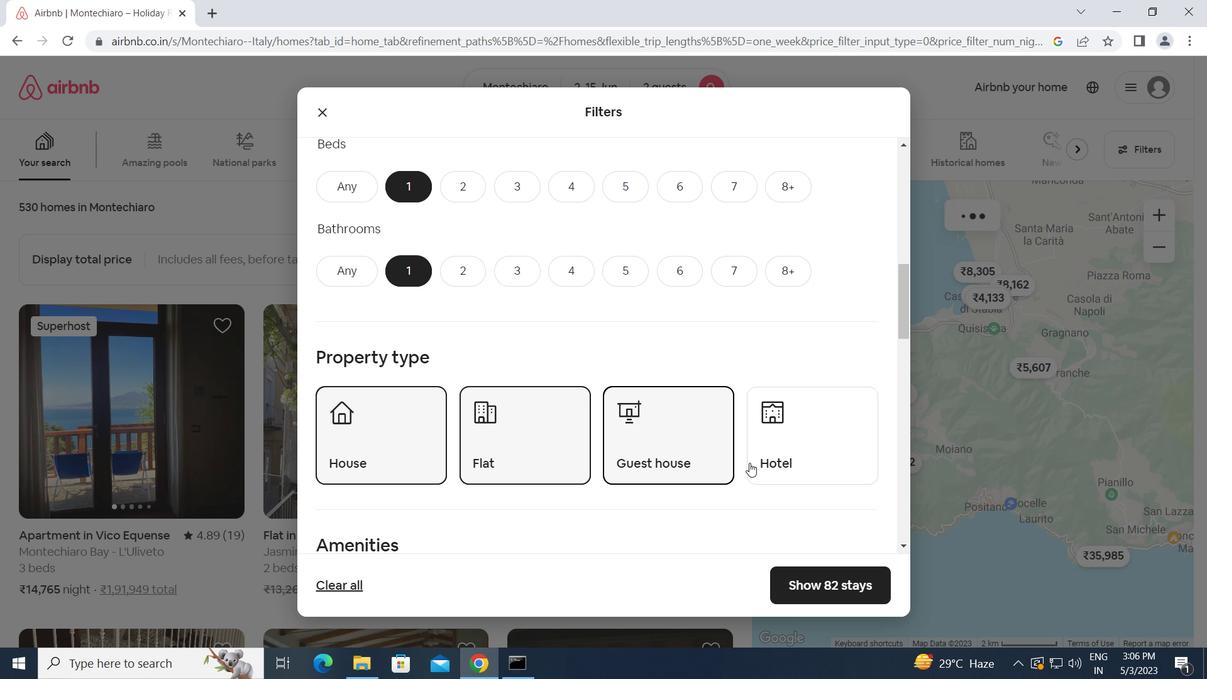 
Action: Mouse pressed left at (793, 467)
Screenshot: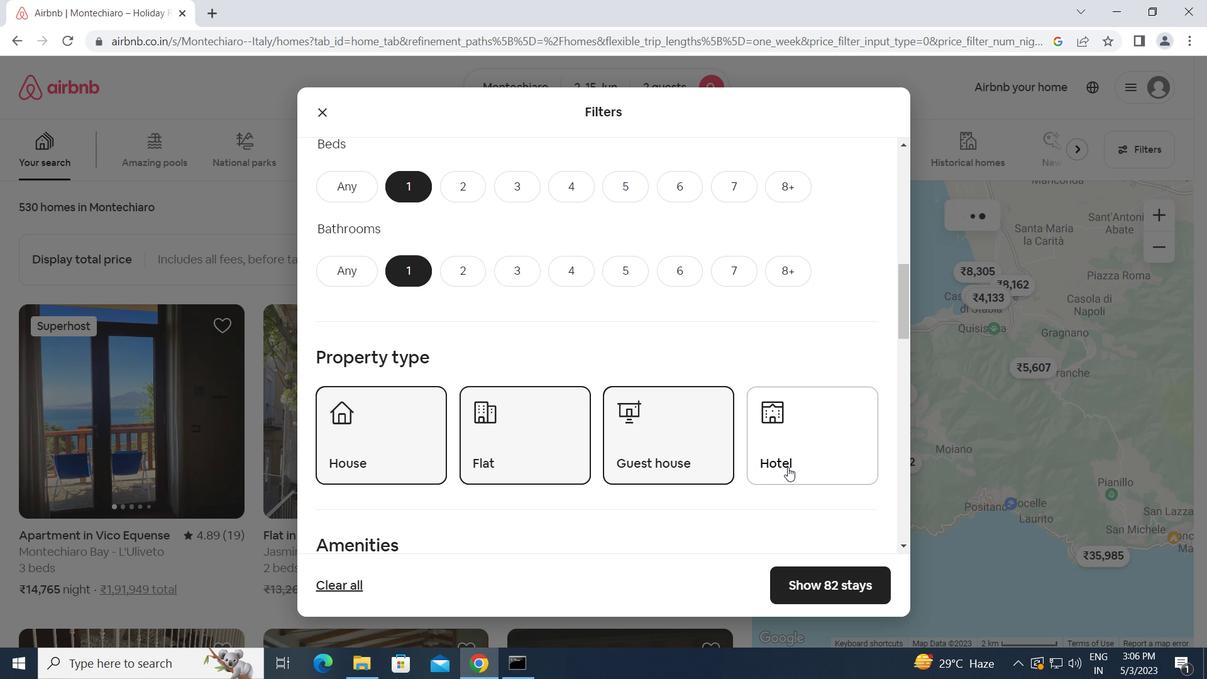 
Action: Mouse moved to (614, 479)
Screenshot: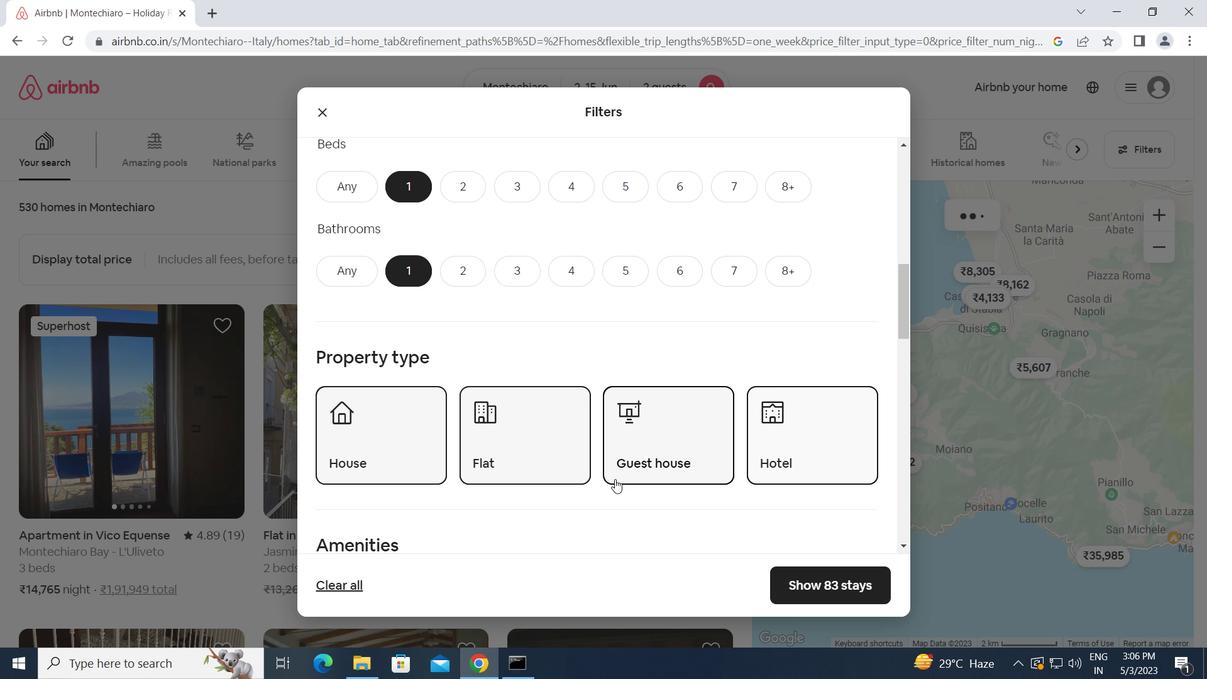 
Action: Mouse scrolled (614, 479) with delta (0, 0)
Screenshot: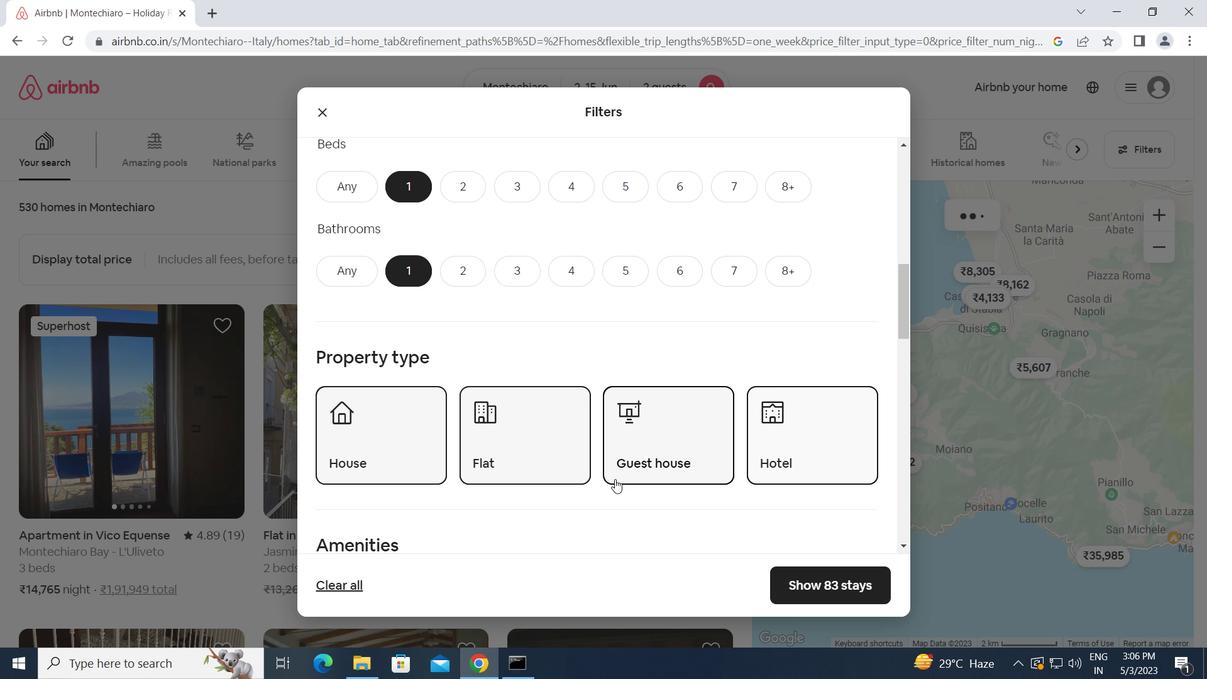 
Action: Mouse scrolled (614, 479) with delta (0, 0)
Screenshot: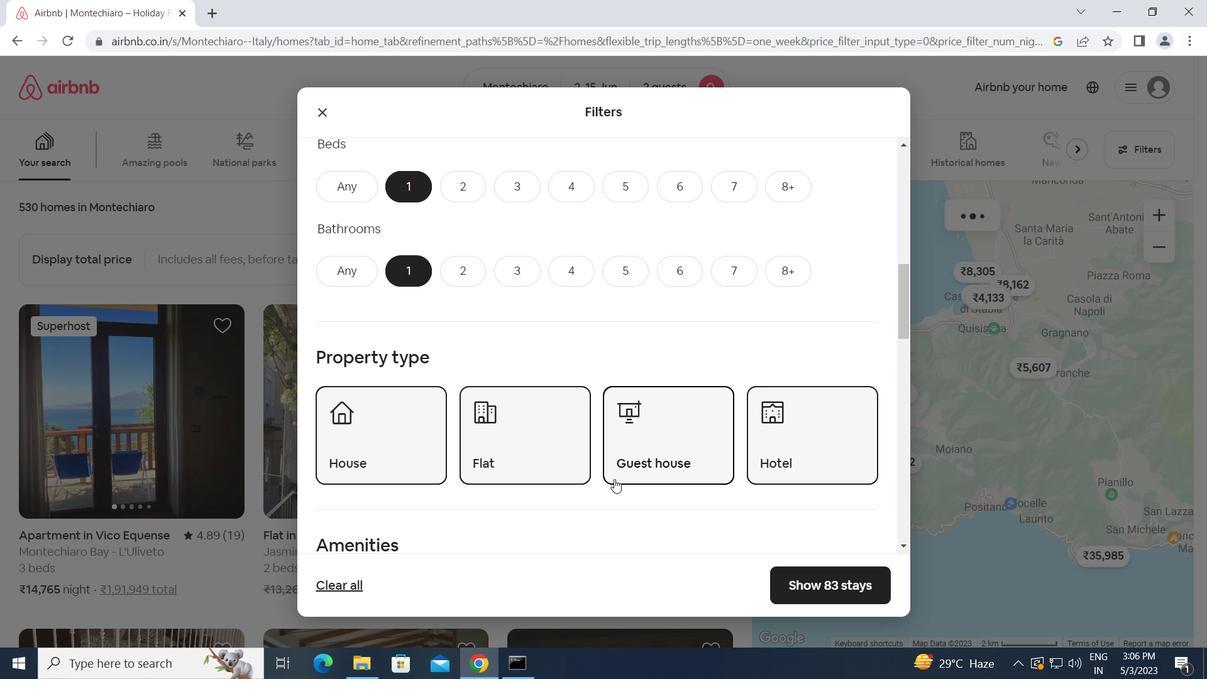 
Action: Mouse scrolled (614, 479) with delta (0, 0)
Screenshot: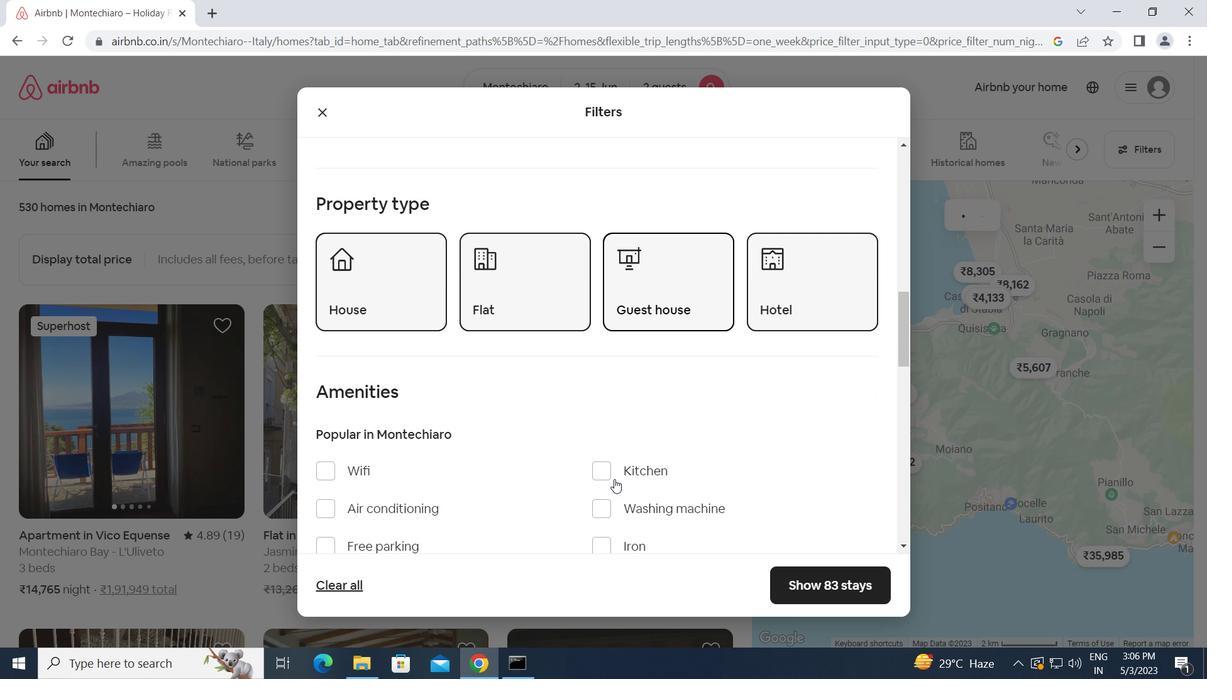 
Action: Mouse scrolled (614, 479) with delta (0, 0)
Screenshot: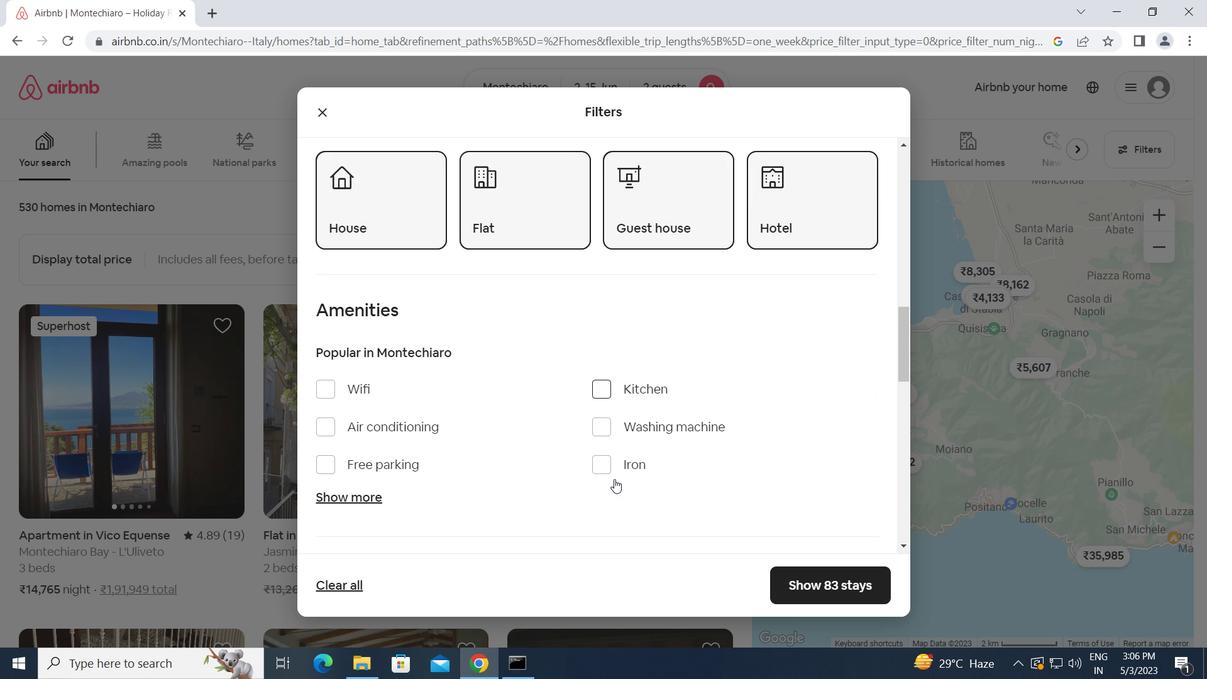 
Action: Mouse scrolled (614, 479) with delta (0, 0)
Screenshot: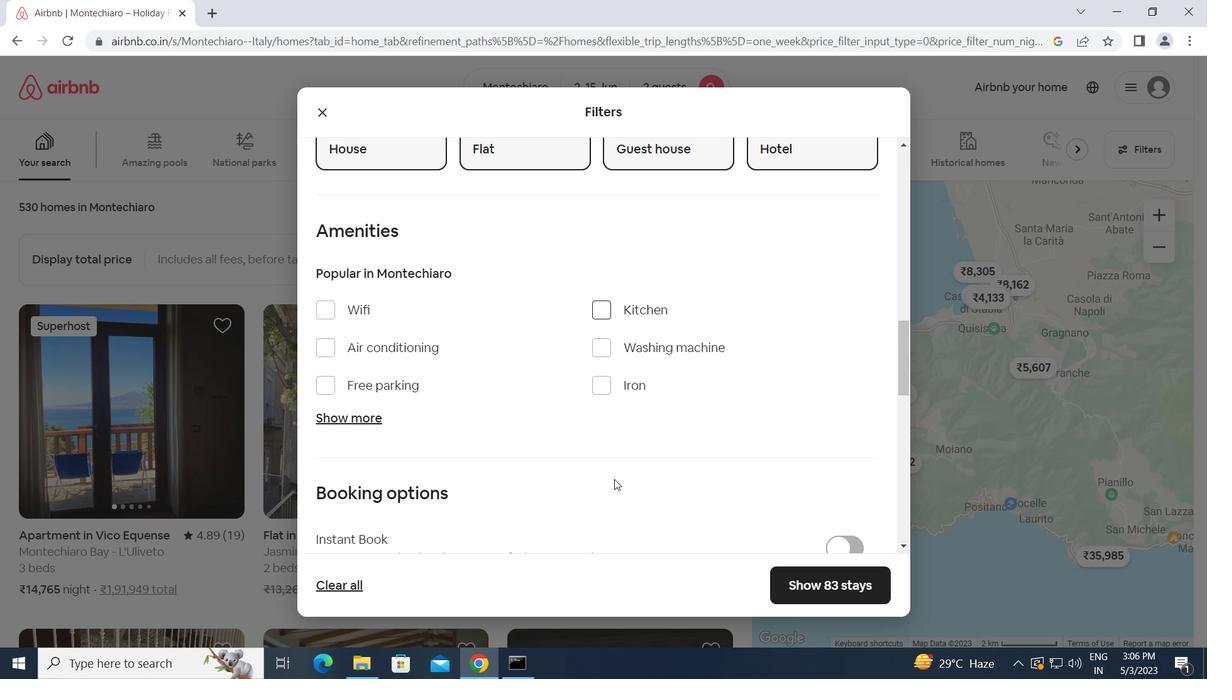 
Action: Mouse scrolled (614, 479) with delta (0, 0)
Screenshot: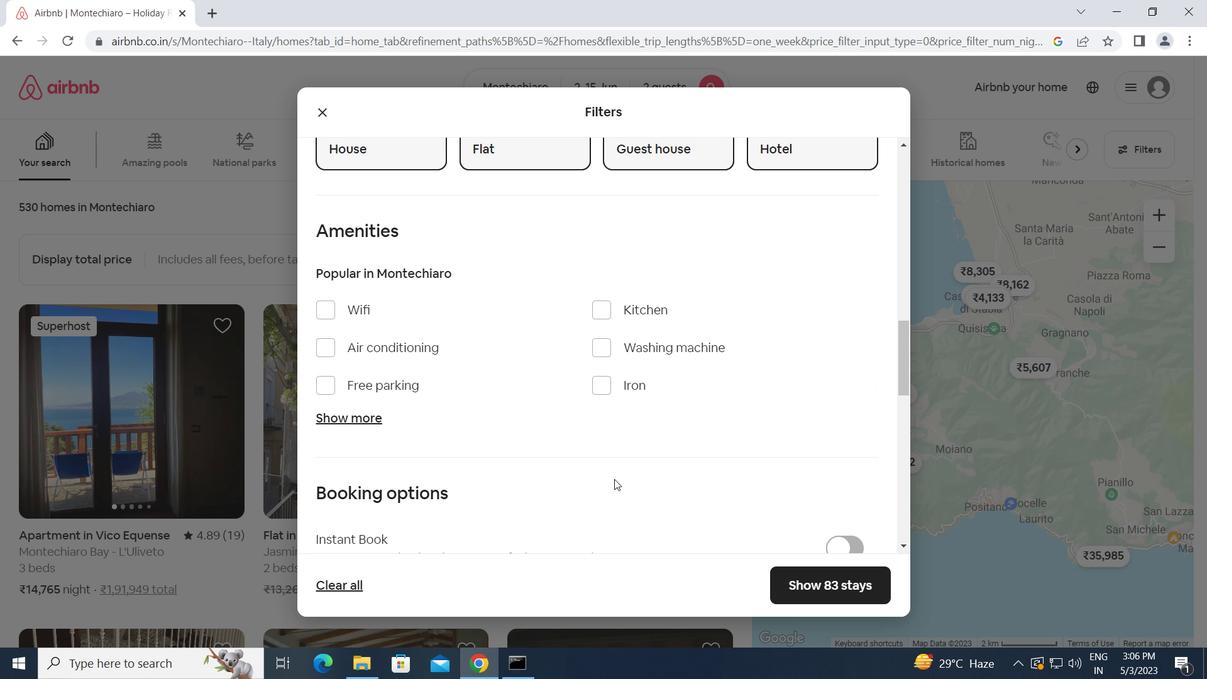 
Action: Mouse scrolled (614, 479) with delta (0, 0)
Screenshot: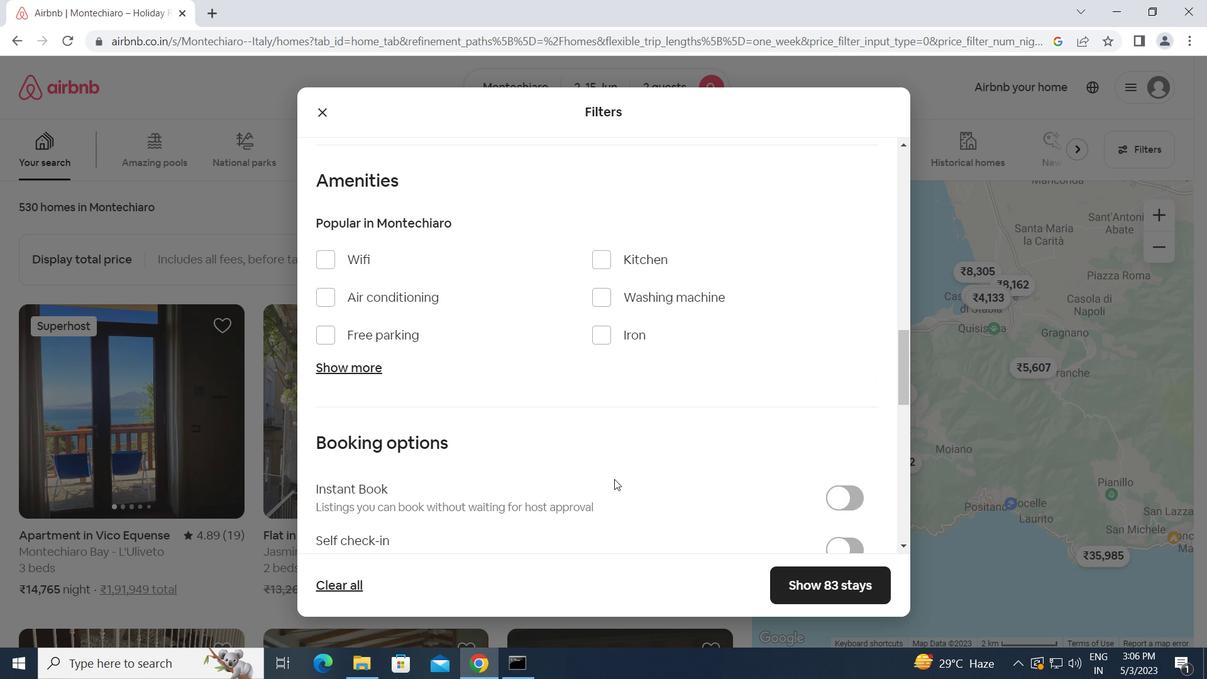 
Action: Mouse moved to (846, 357)
Screenshot: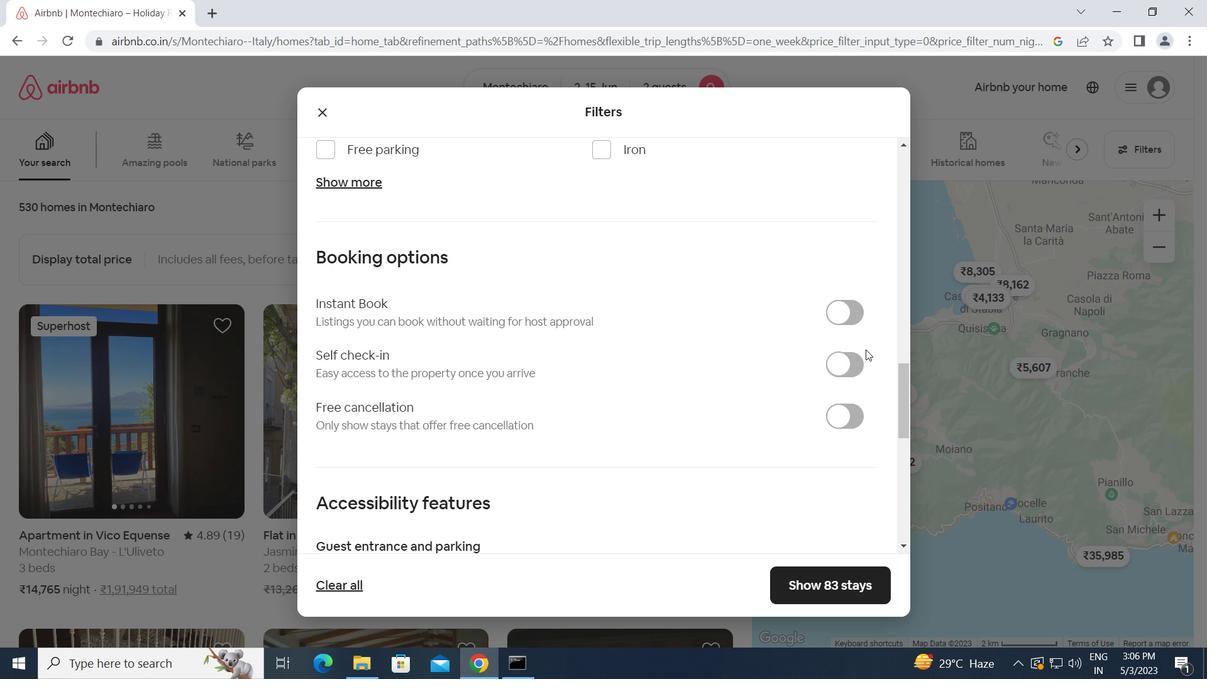 
Action: Mouse pressed left at (846, 357)
Screenshot: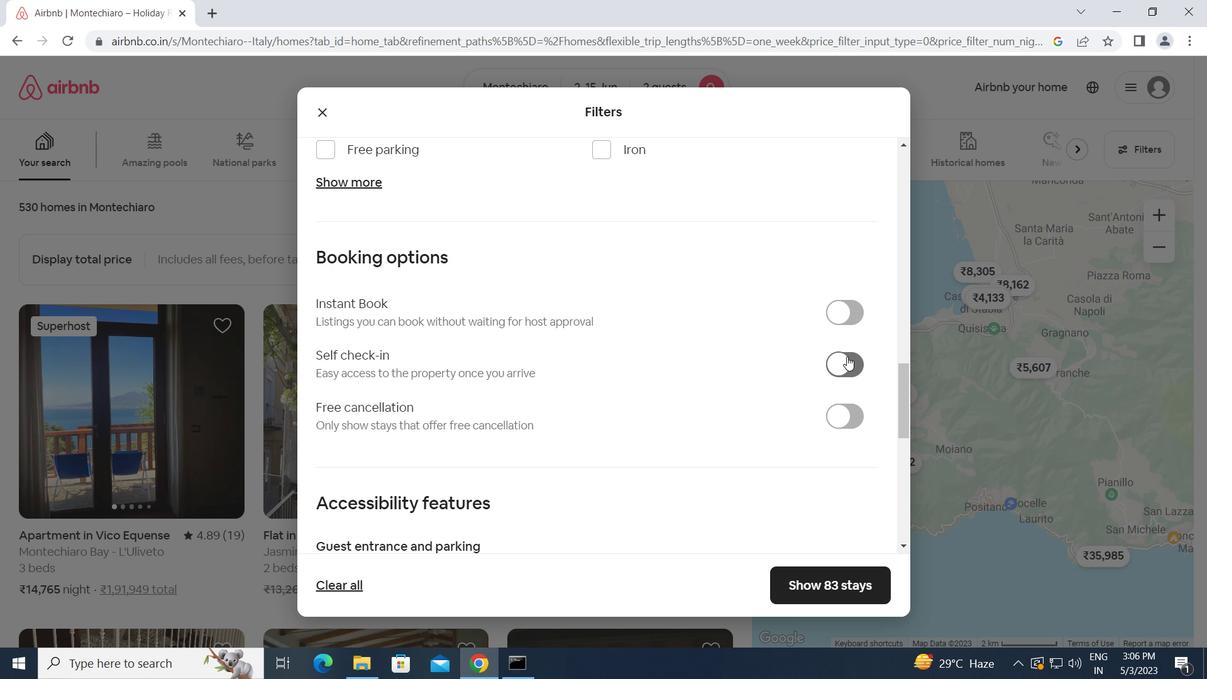 
Action: Mouse moved to (667, 410)
Screenshot: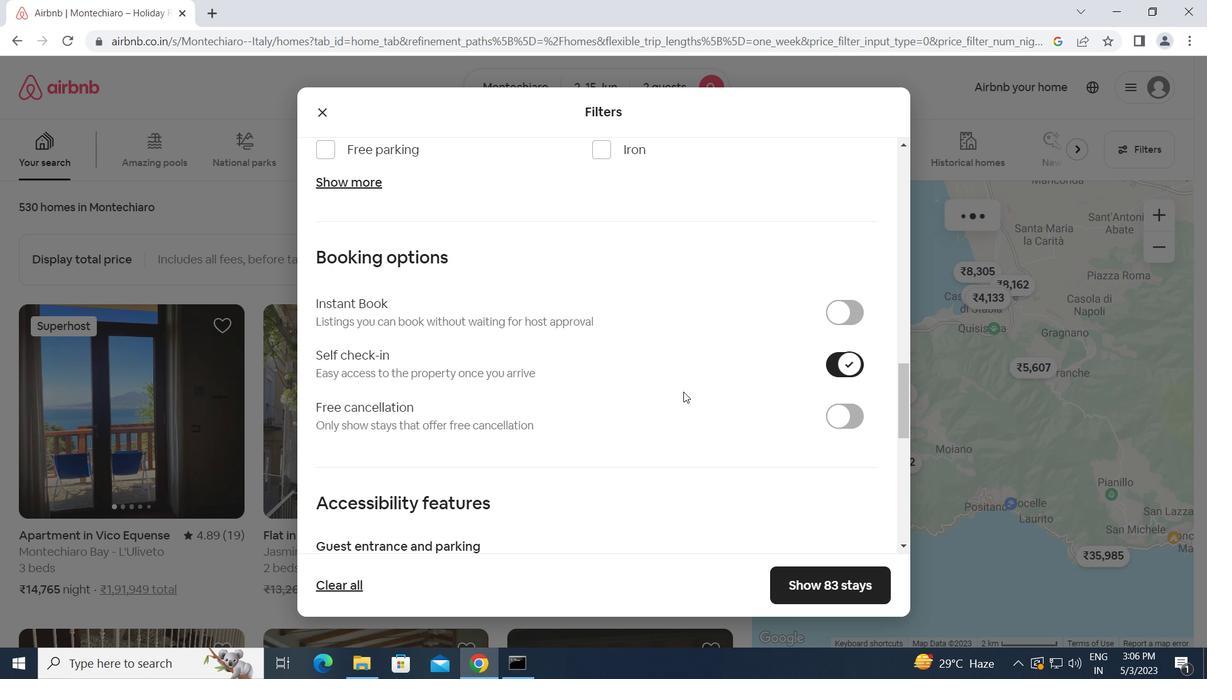 
Action: Mouse scrolled (667, 409) with delta (0, 0)
Screenshot: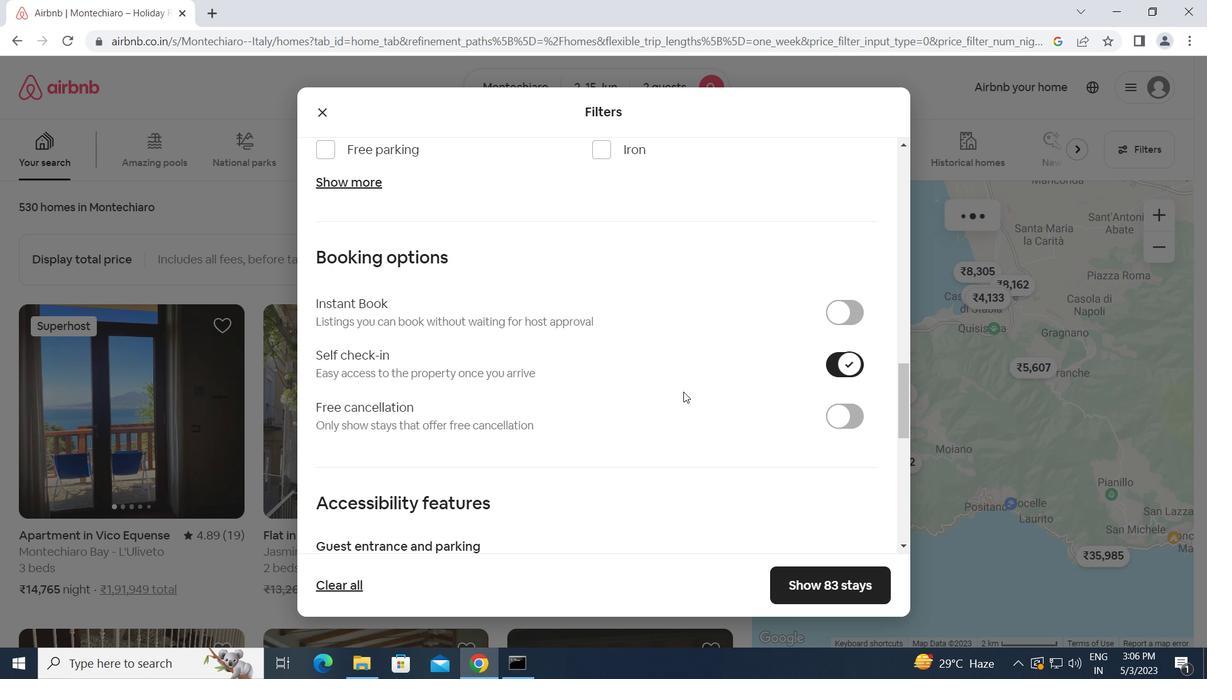 
Action: Mouse moved to (667, 410)
Screenshot: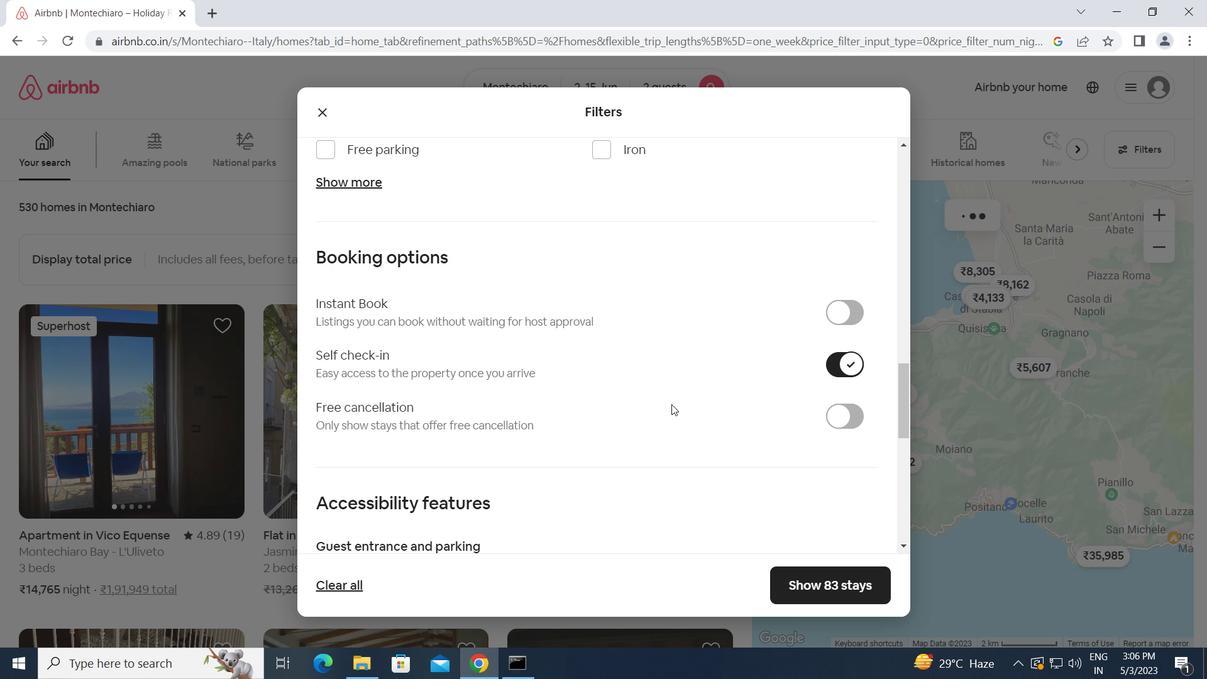 
Action: Mouse scrolled (667, 409) with delta (0, 0)
Screenshot: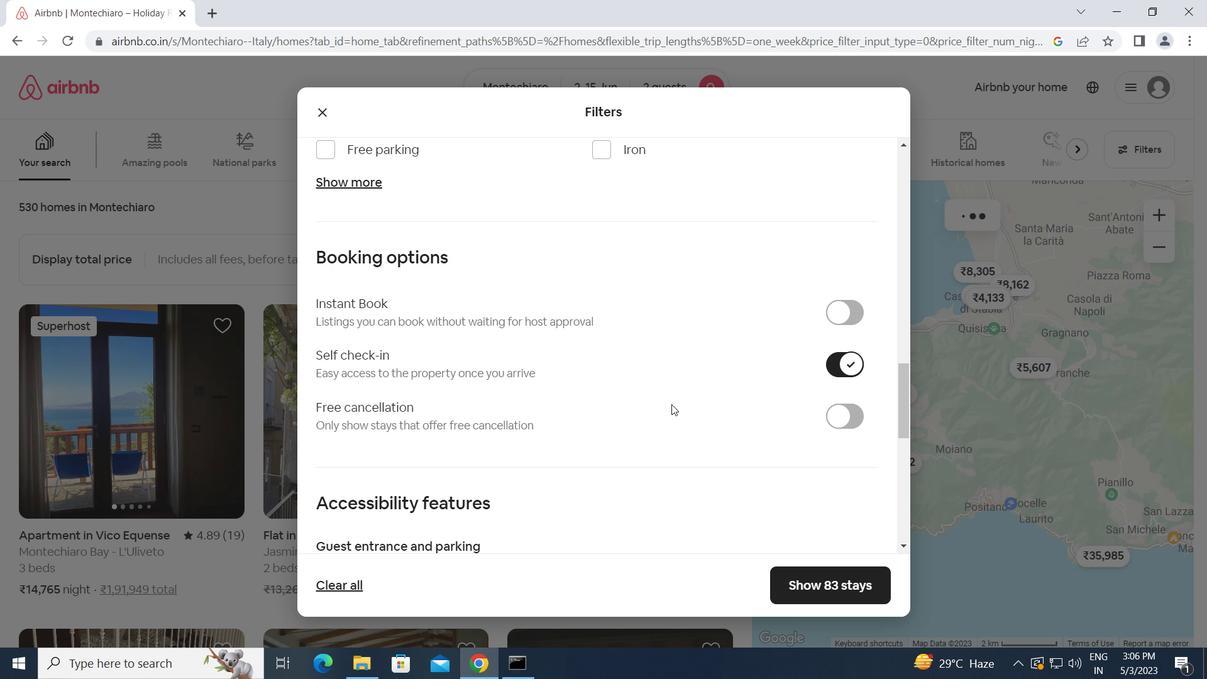 
Action: Mouse moved to (666, 413)
Screenshot: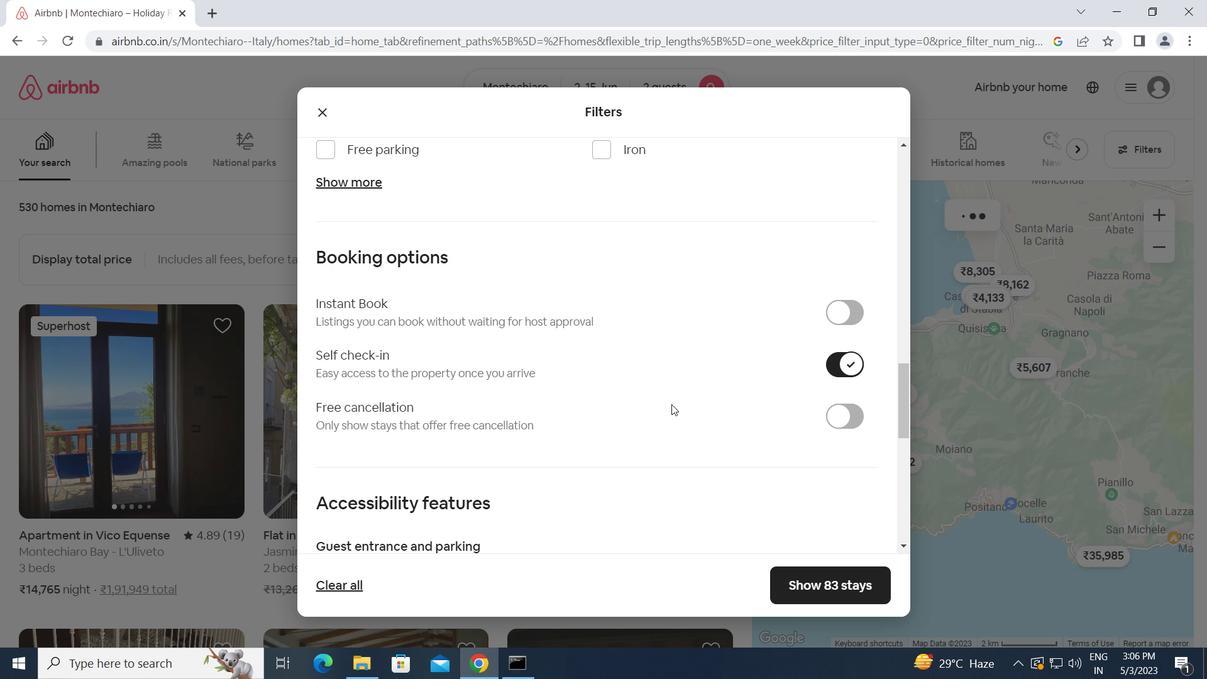 
Action: Mouse scrolled (666, 412) with delta (0, 0)
Screenshot: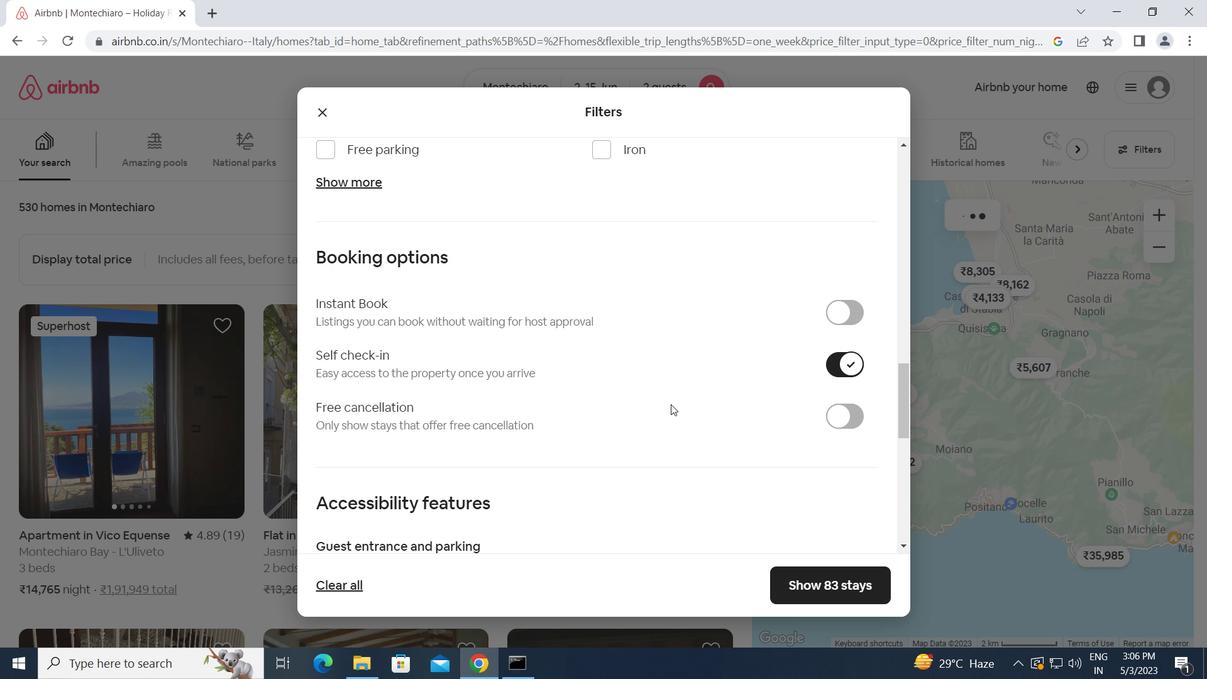 
Action: Mouse scrolled (666, 412) with delta (0, 0)
Screenshot: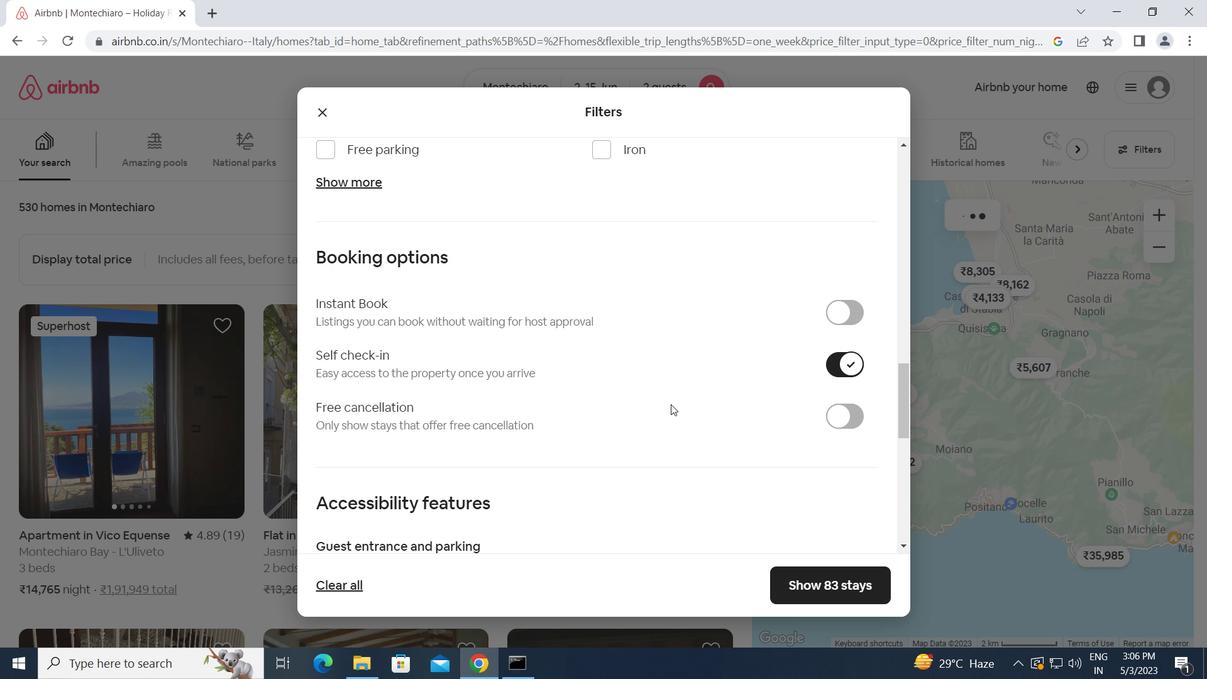 
Action: Mouse scrolled (666, 412) with delta (0, 0)
Screenshot: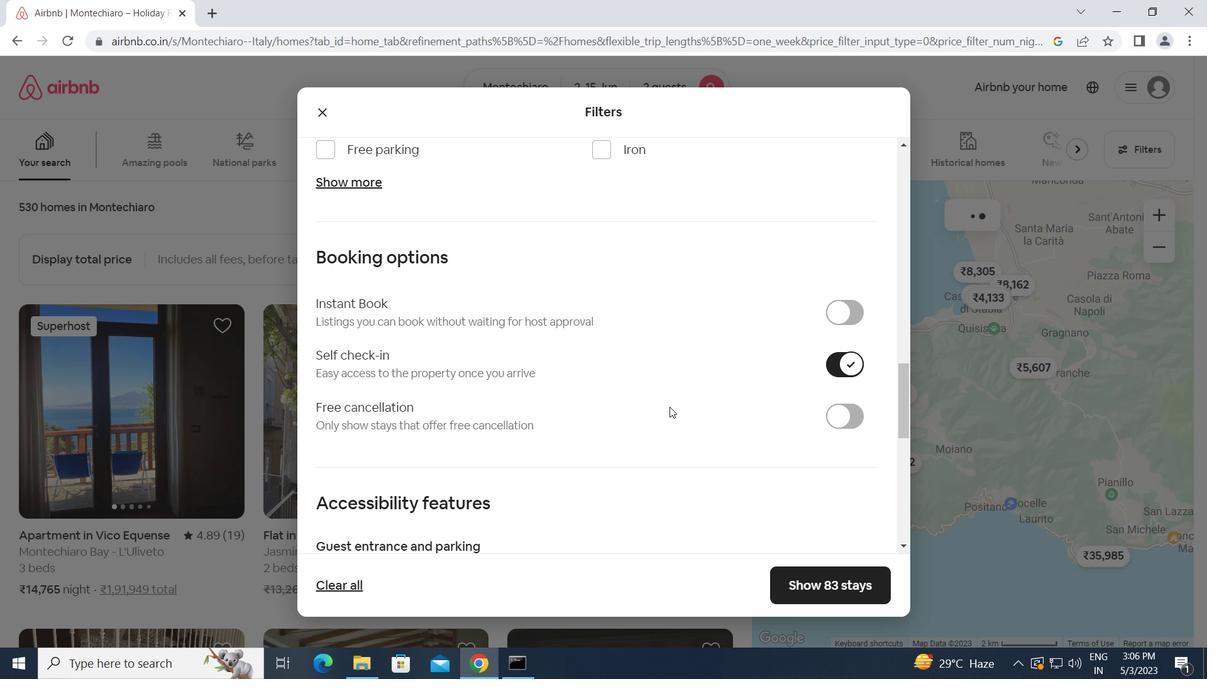 
Action: Mouse scrolled (666, 412) with delta (0, 0)
Screenshot: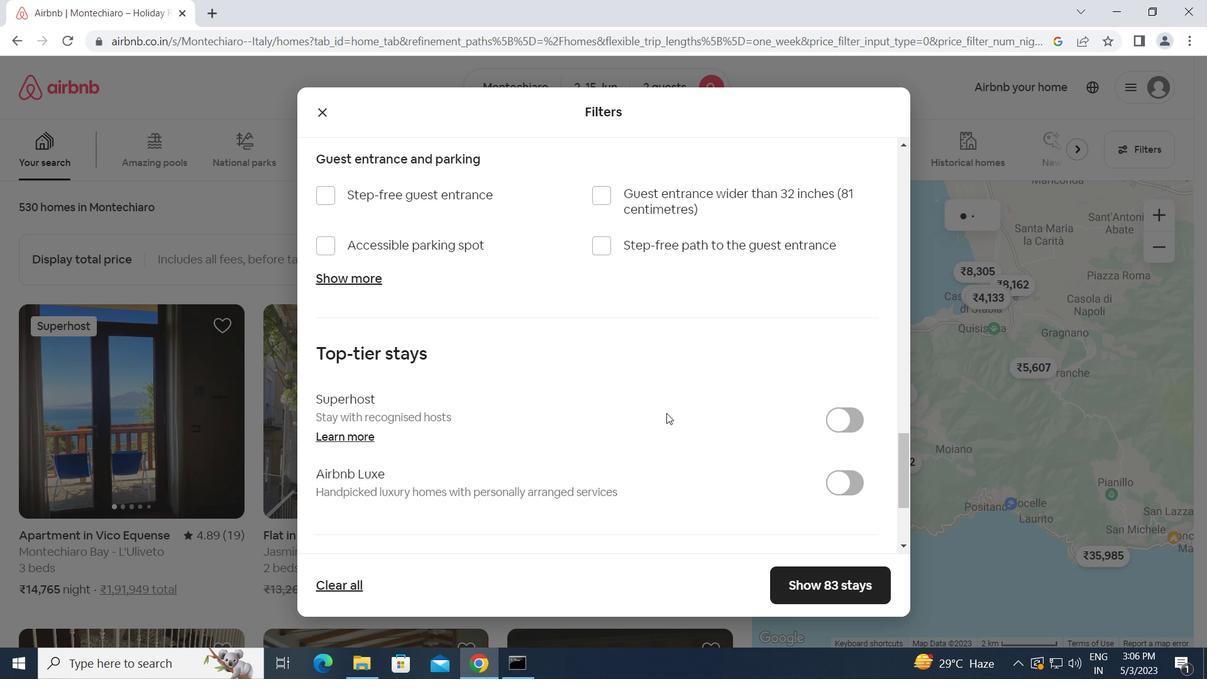 
Action: Mouse scrolled (666, 412) with delta (0, 0)
Screenshot: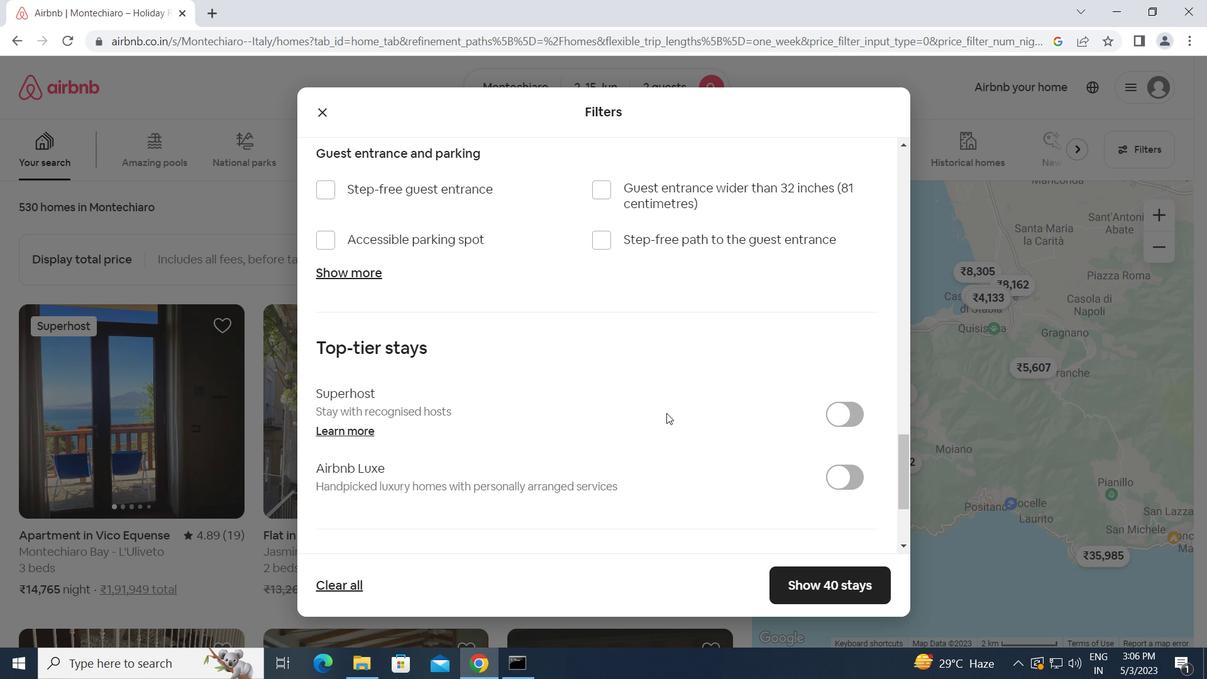 
Action: Mouse moved to (330, 450)
Screenshot: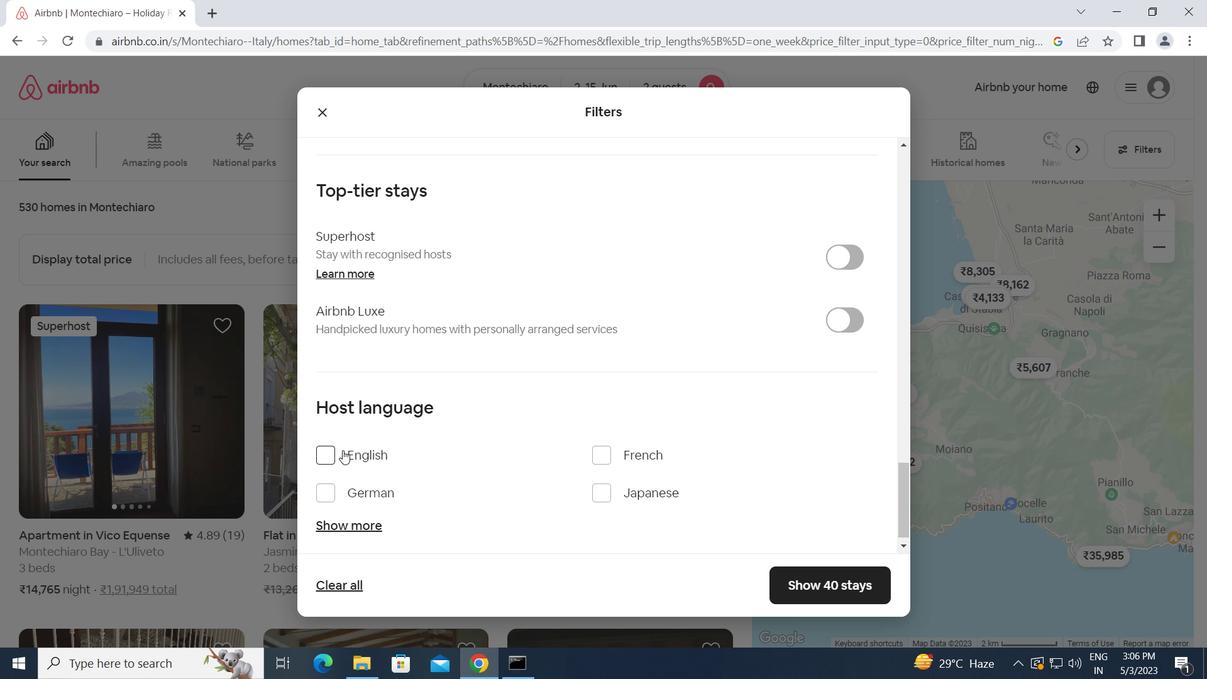 
Action: Mouse pressed left at (330, 450)
Screenshot: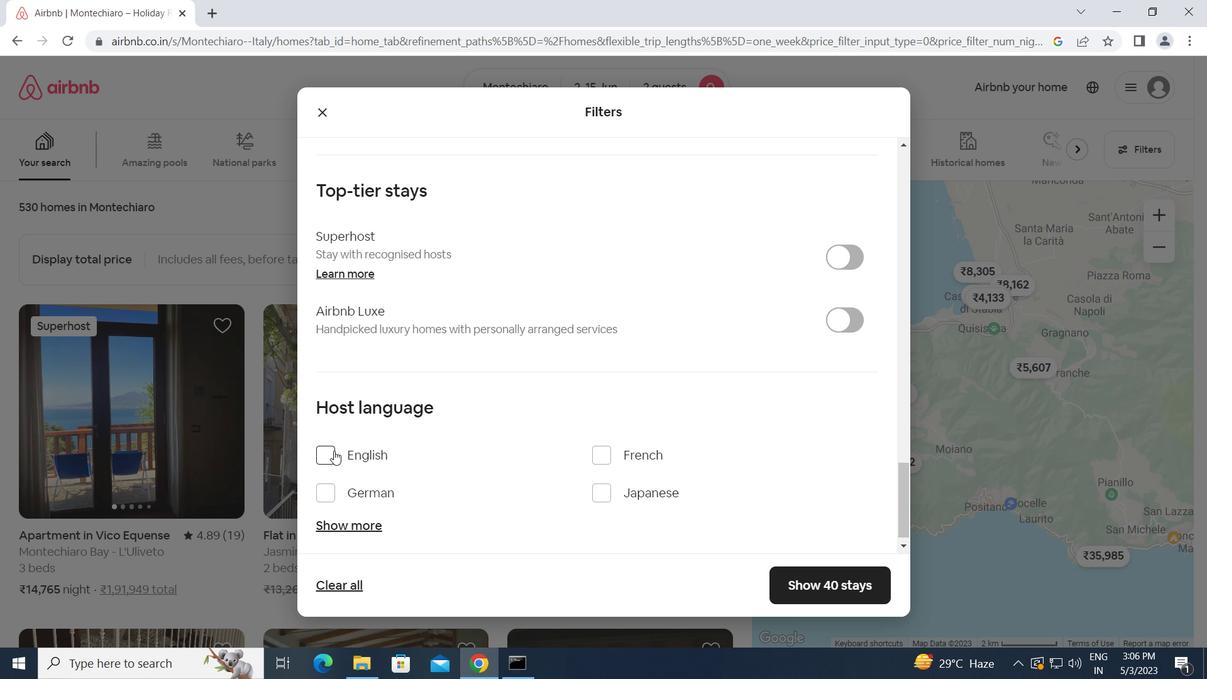 
Action: Mouse moved to (833, 578)
Screenshot: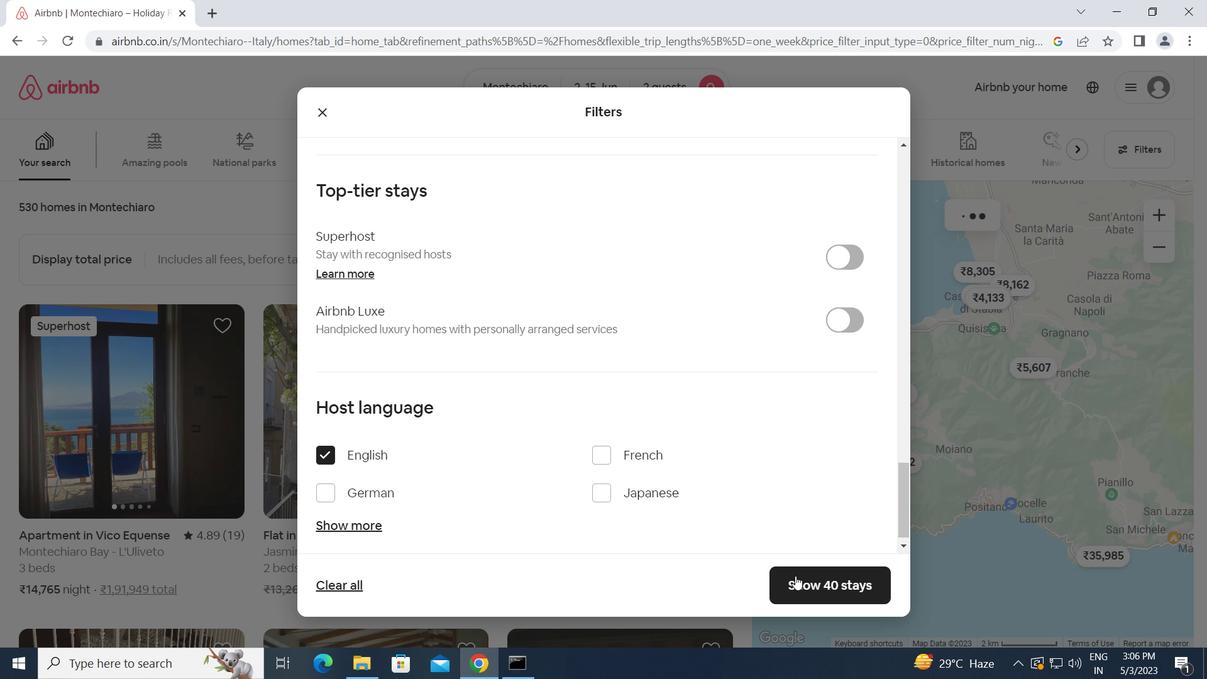 
Action: Mouse pressed left at (833, 578)
Screenshot: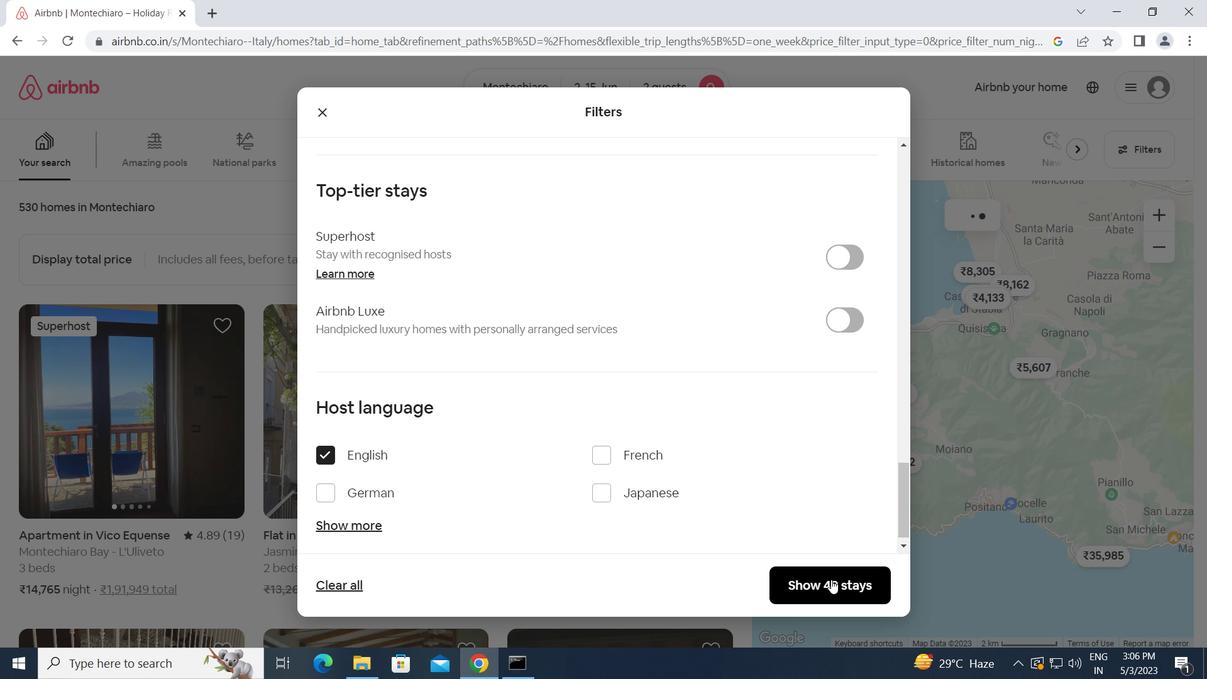 
Action: Mouse moved to (834, 577)
Screenshot: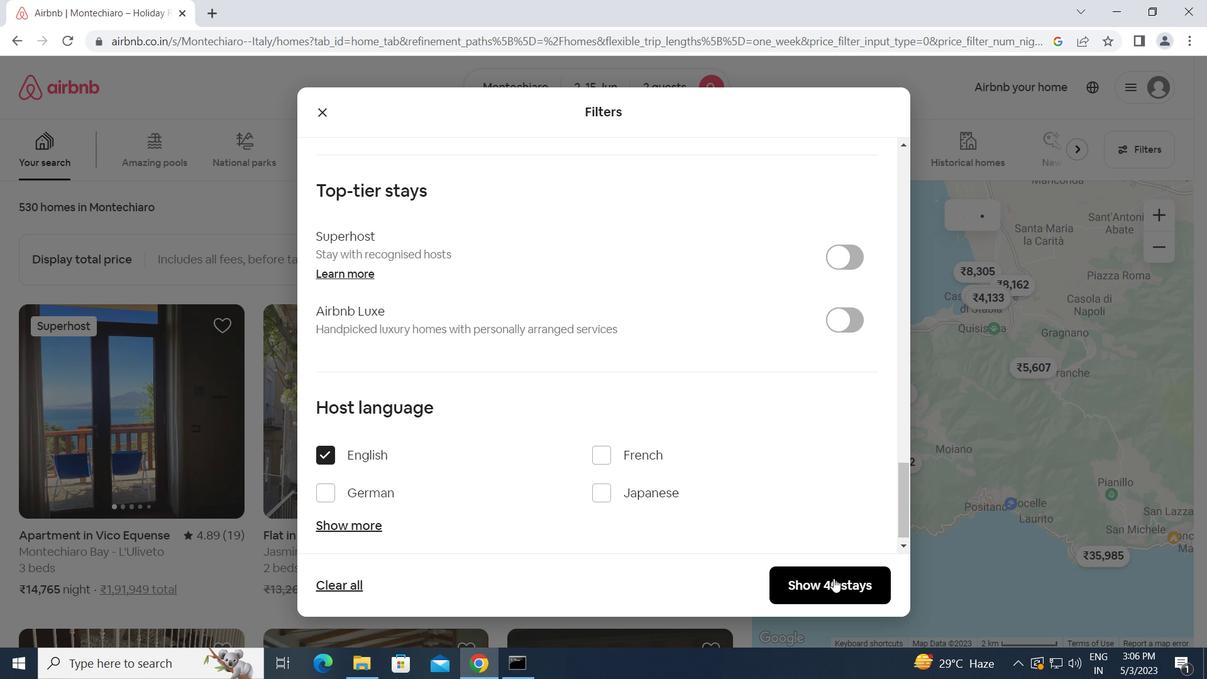 
